 Task: Search one way flight ticket for 2 adults, 2 children, 2 infants in seat in first from Butte: Bert Mooney Airport to Jackson: Jackson Hole Airport on 5-2-2023. Choice of flights is Royal air maroc. Number of bags: 2 checked bags. Price is upto 96000. Outbound departure time preference is 22:30.
Action: Mouse moved to (338, 294)
Screenshot: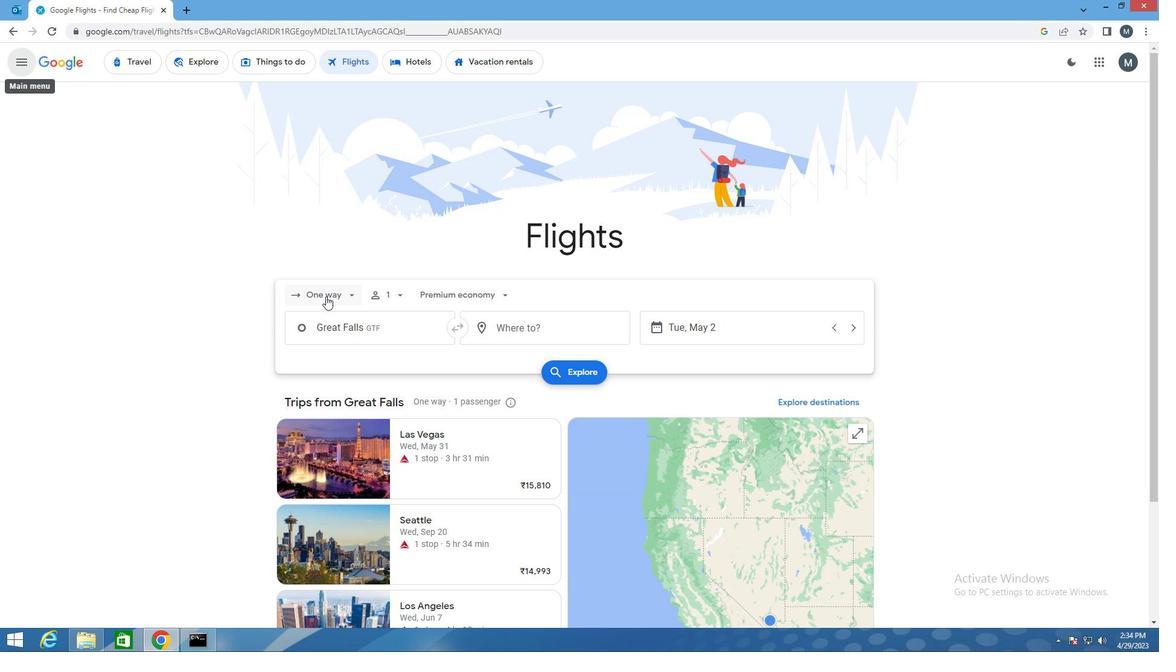 
Action: Mouse pressed left at (338, 294)
Screenshot: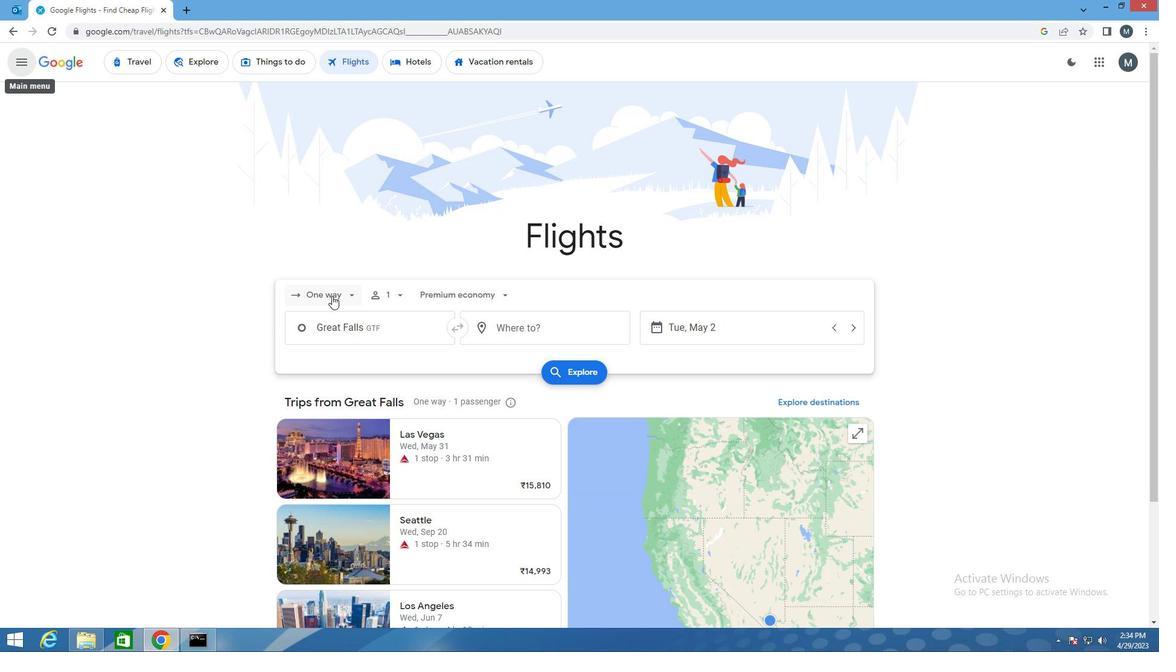 
Action: Mouse moved to (361, 349)
Screenshot: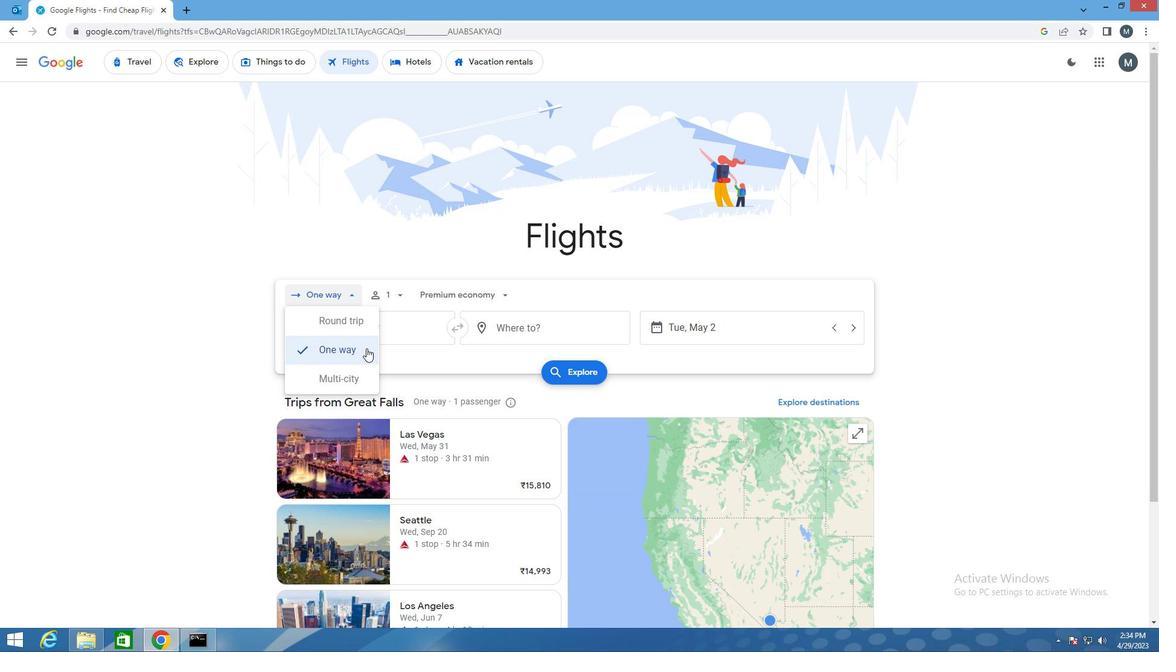 
Action: Mouse pressed left at (361, 349)
Screenshot: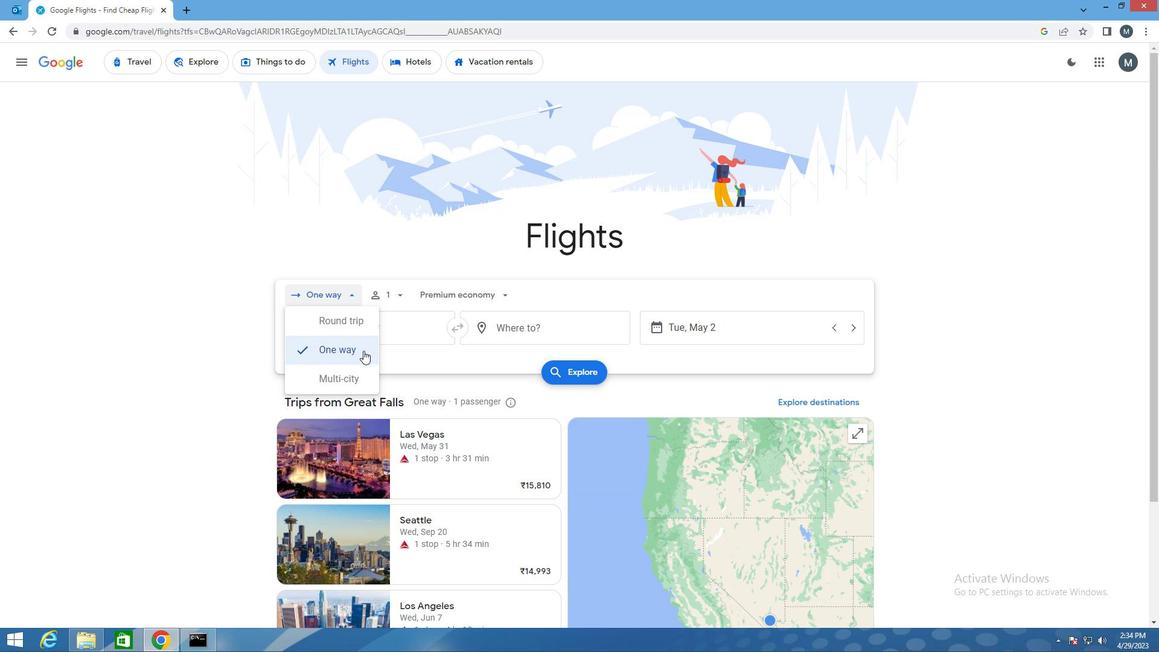 
Action: Mouse moved to (397, 298)
Screenshot: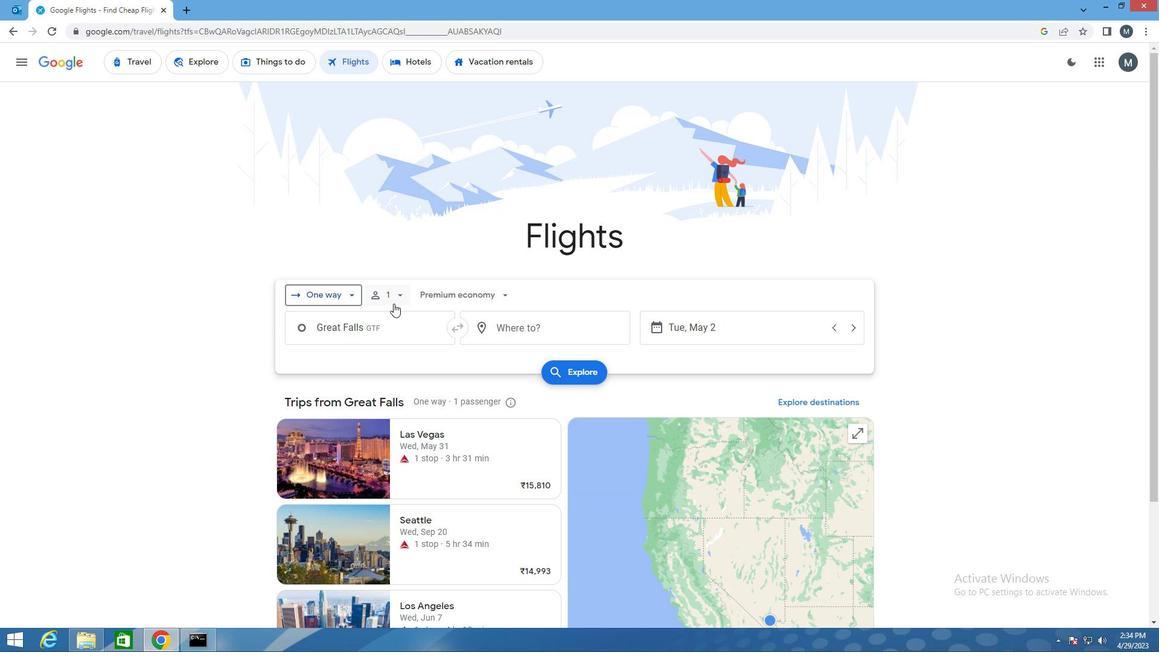 
Action: Mouse pressed left at (397, 298)
Screenshot: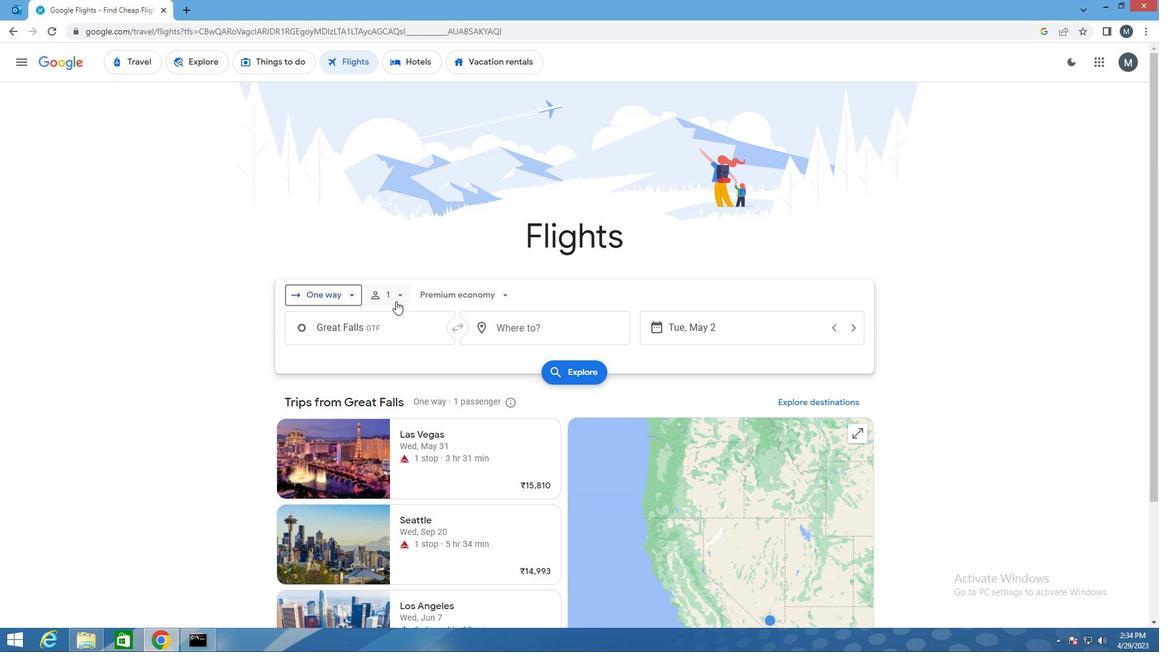
Action: Mouse moved to (491, 322)
Screenshot: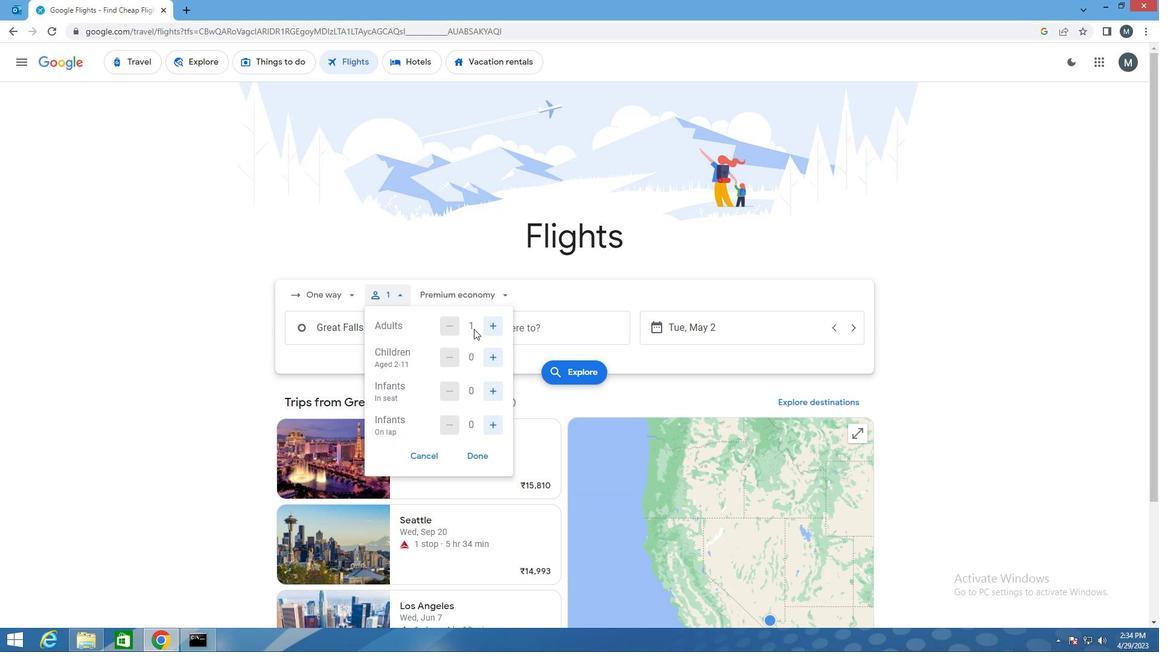 
Action: Mouse pressed left at (491, 322)
Screenshot: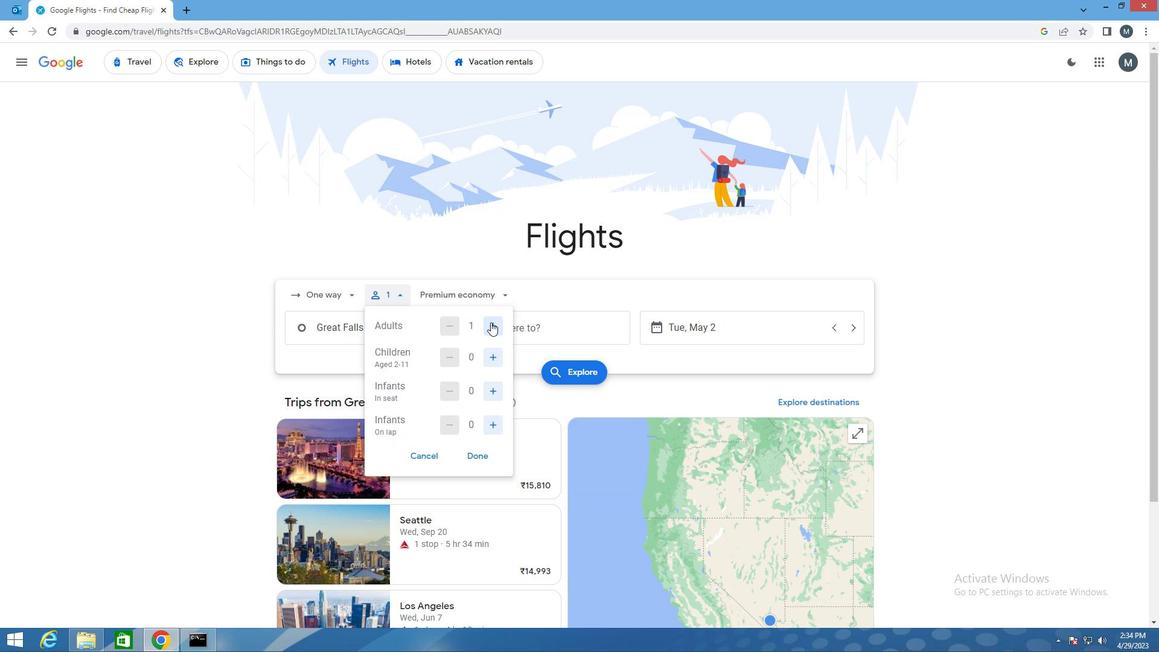 
Action: Mouse moved to (493, 360)
Screenshot: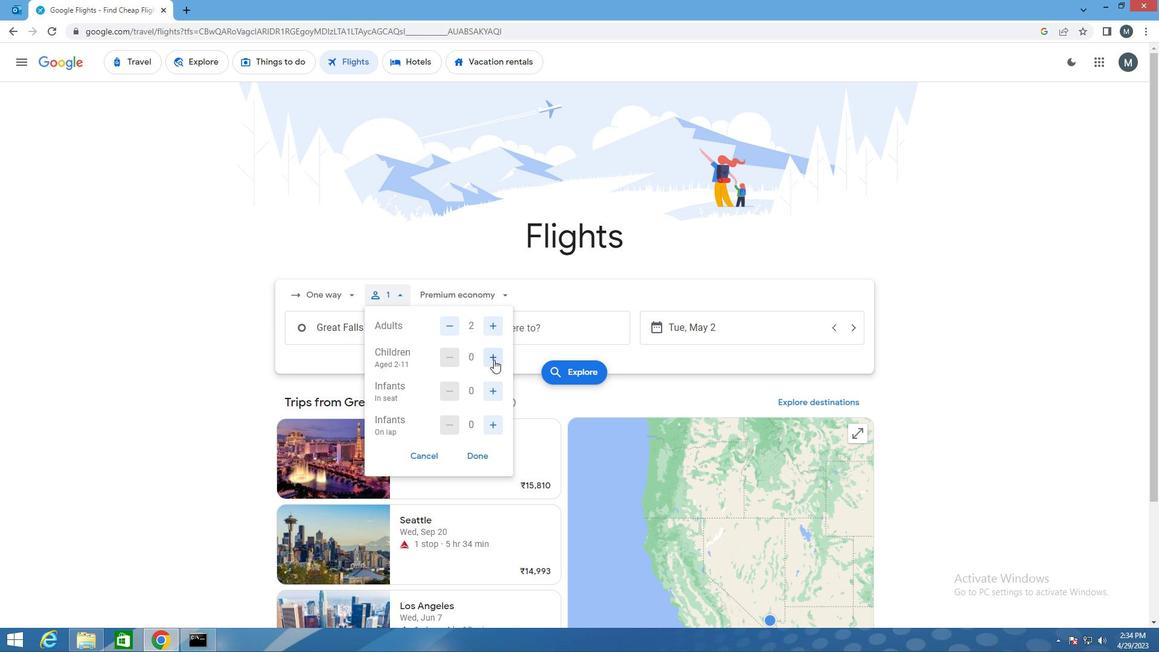 
Action: Mouse pressed left at (493, 360)
Screenshot: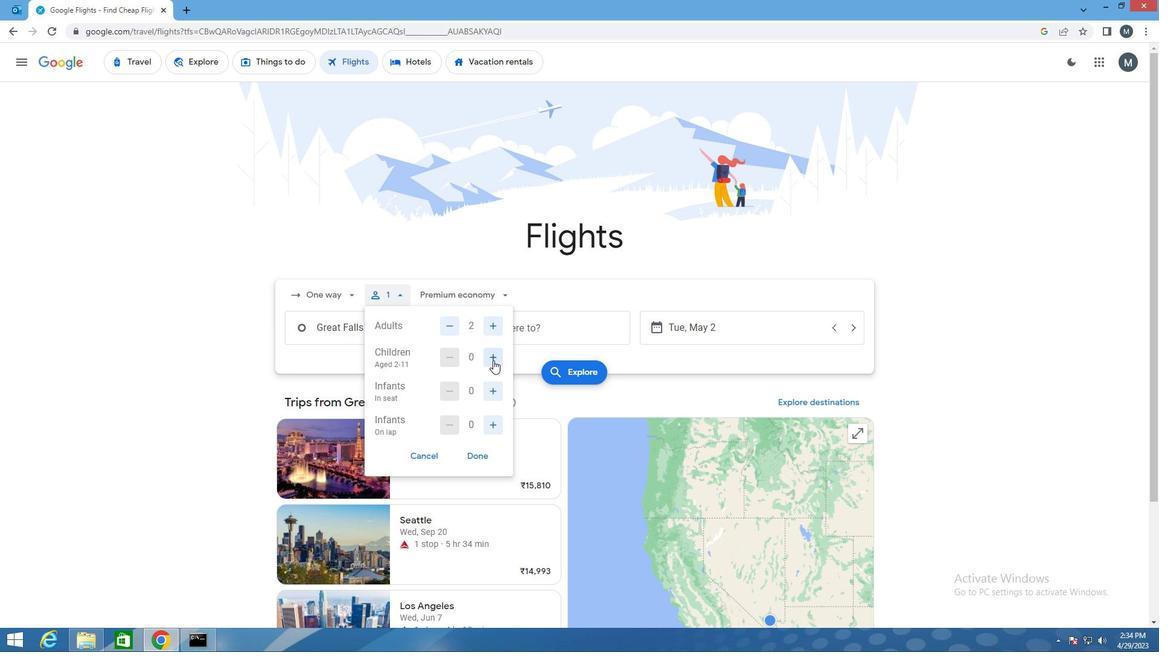 
Action: Mouse moved to (493, 359)
Screenshot: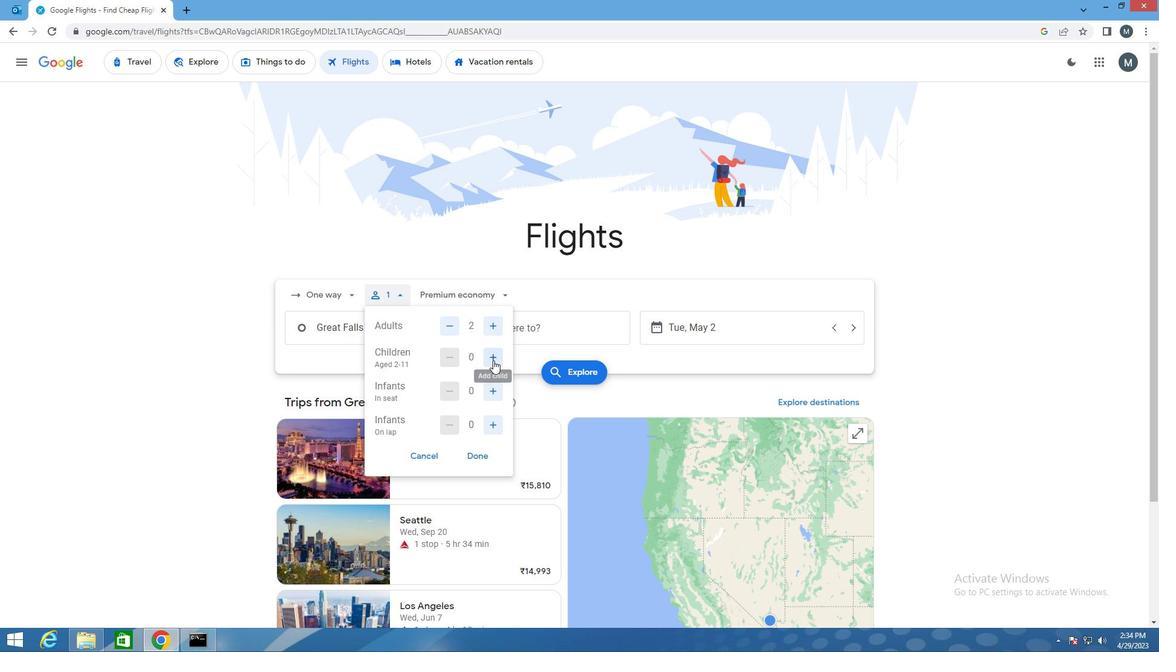 
Action: Mouse pressed left at (493, 359)
Screenshot: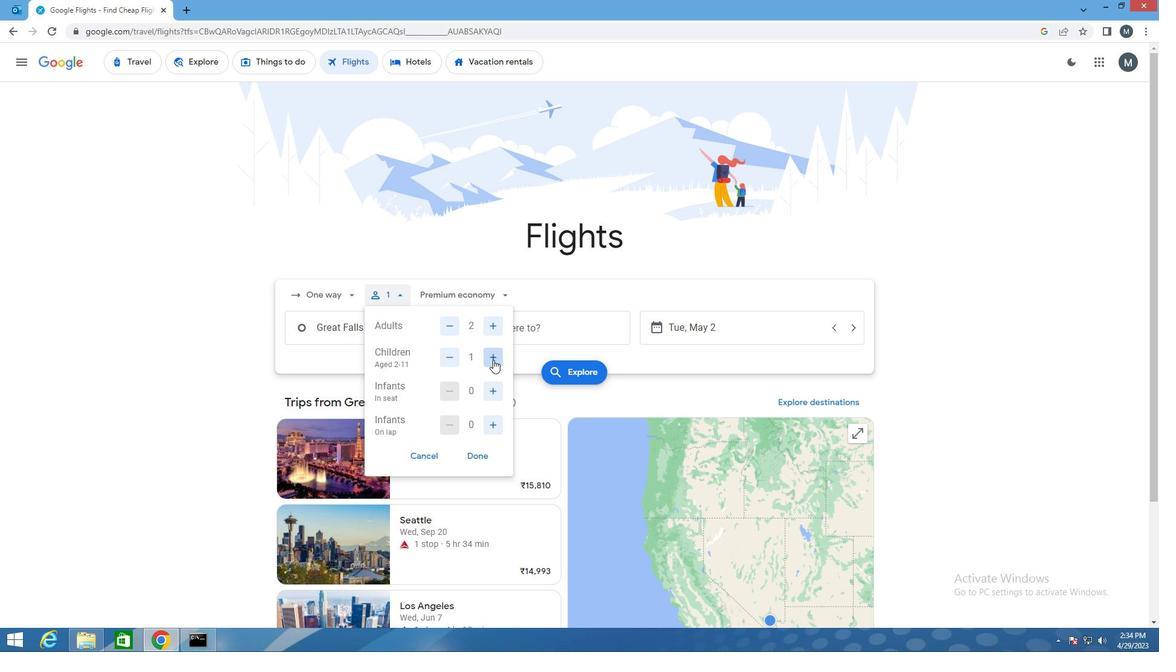 
Action: Mouse moved to (496, 392)
Screenshot: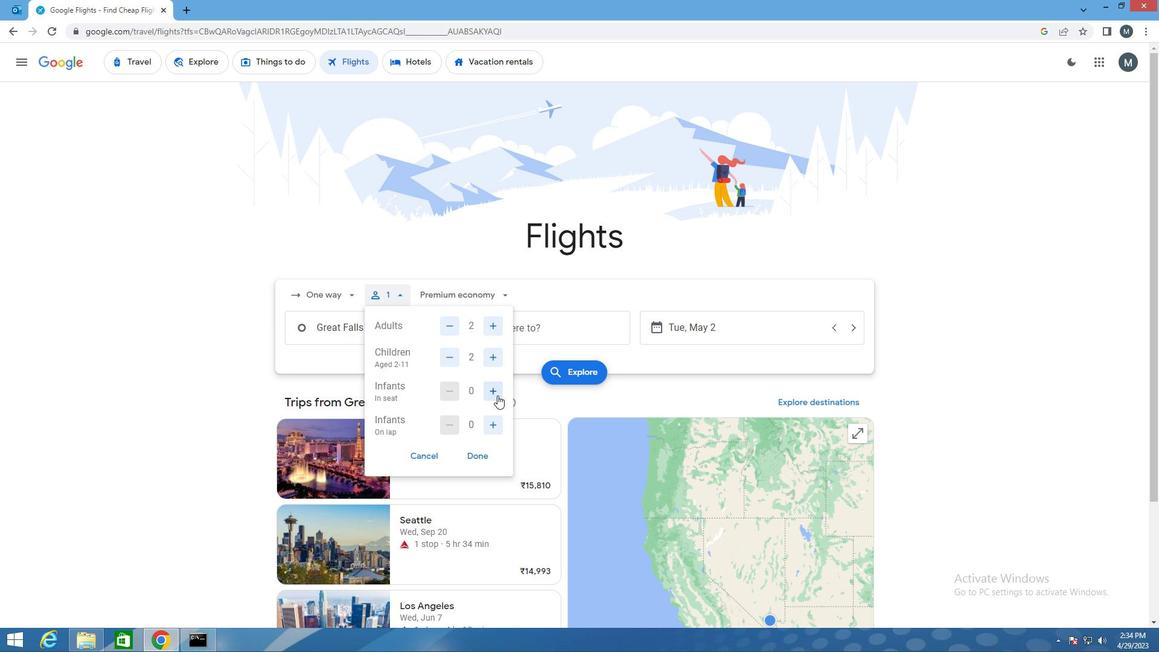 
Action: Mouse pressed left at (496, 392)
Screenshot: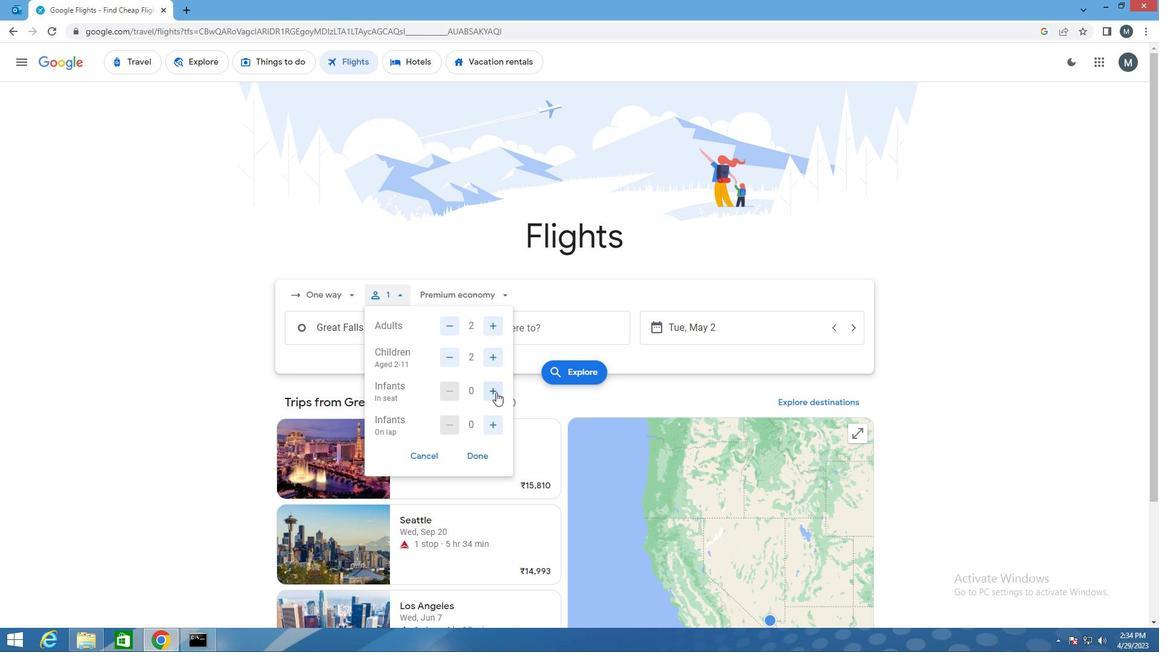 
Action: Mouse pressed left at (496, 392)
Screenshot: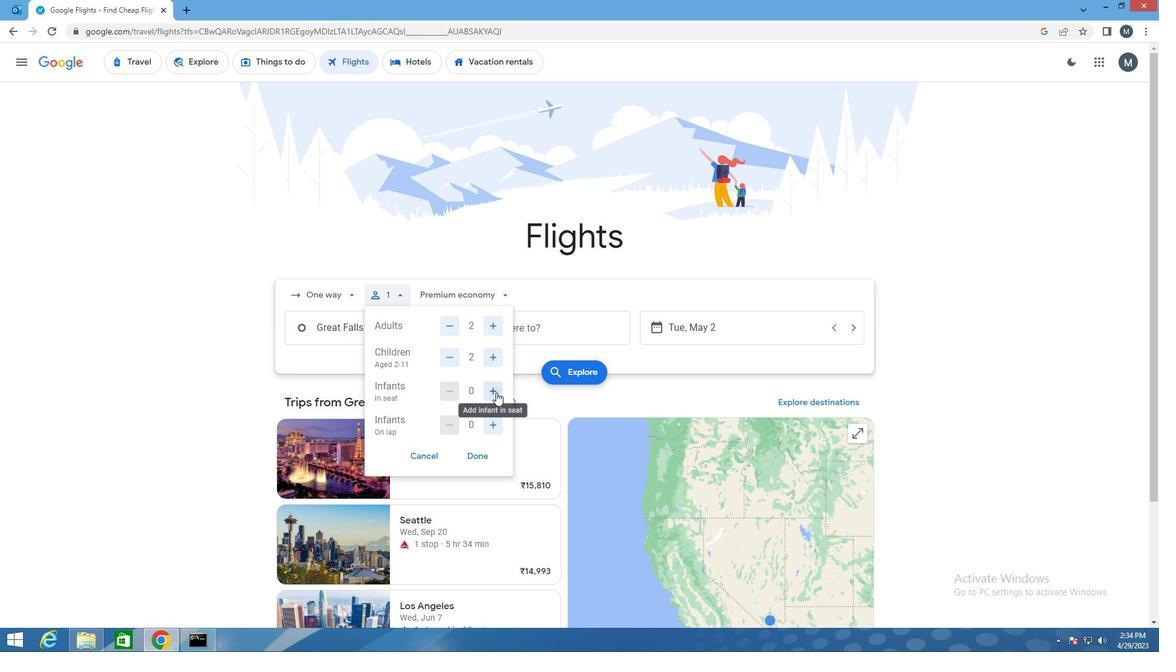 
Action: Mouse pressed right at (496, 392)
Screenshot: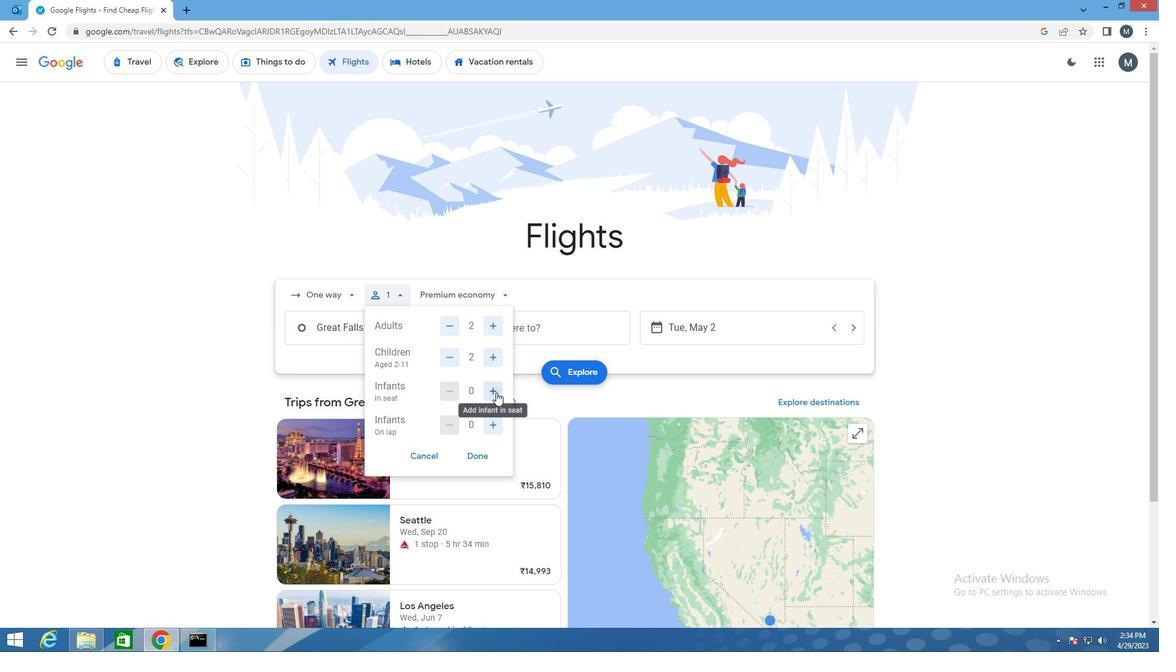 
Action: Mouse moved to (475, 458)
Screenshot: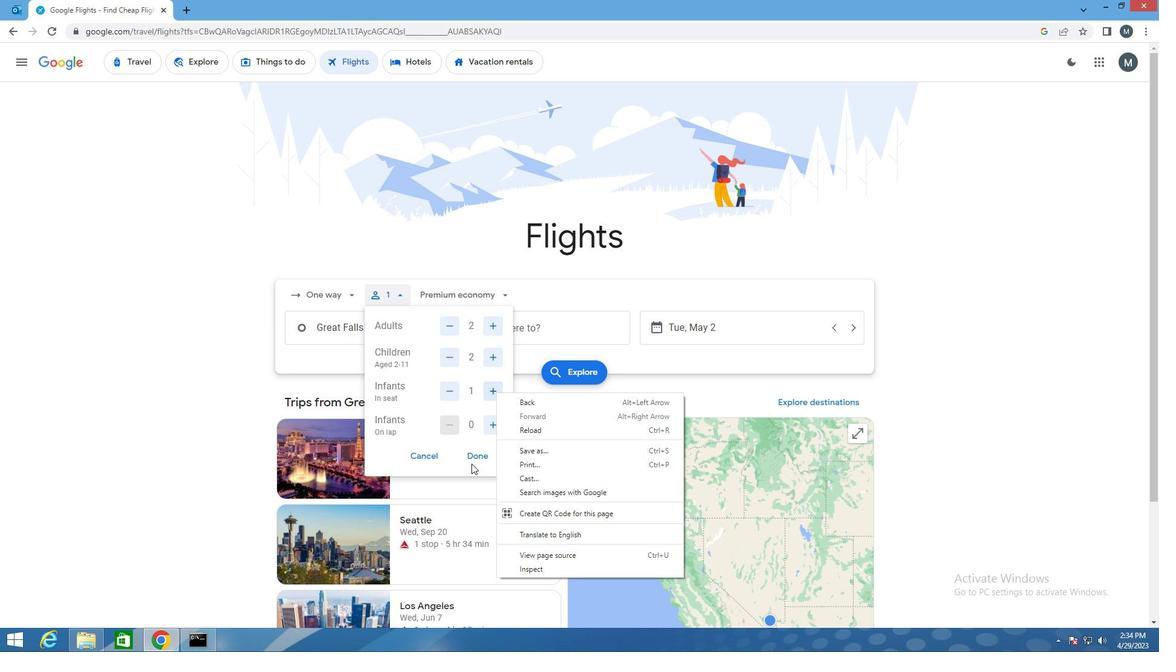 
Action: Mouse pressed left at (475, 458)
Screenshot: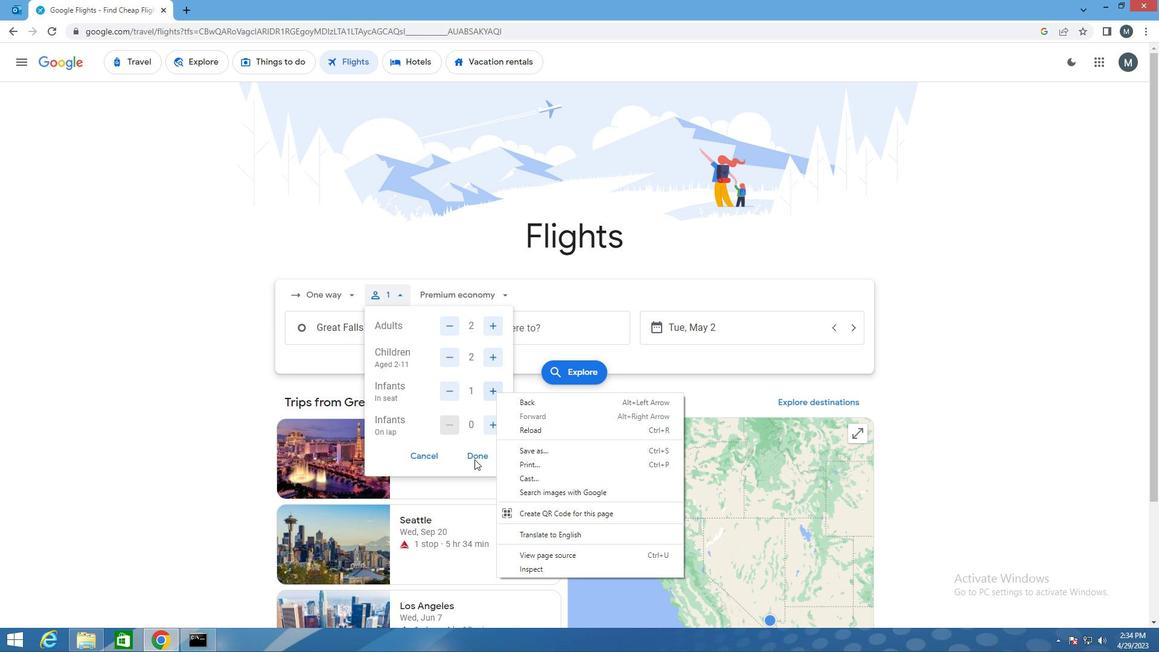
Action: Mouse moved to (453, 297)
Screenshot: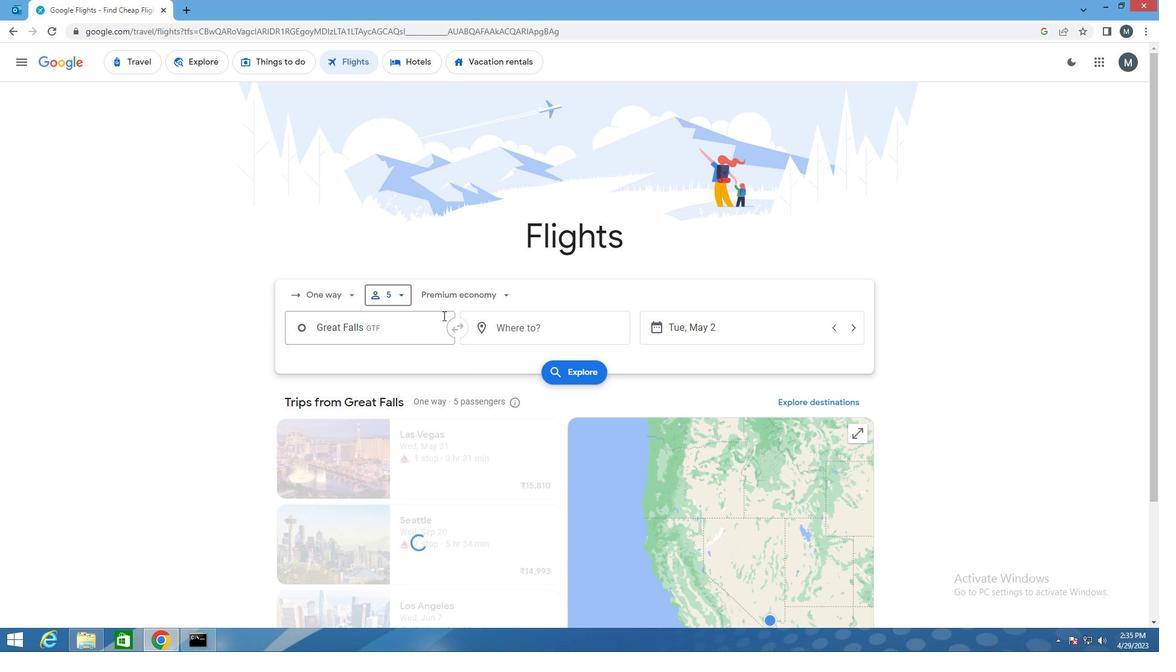 
Action: Mouse pressed left at (453, 297)
Screenshot: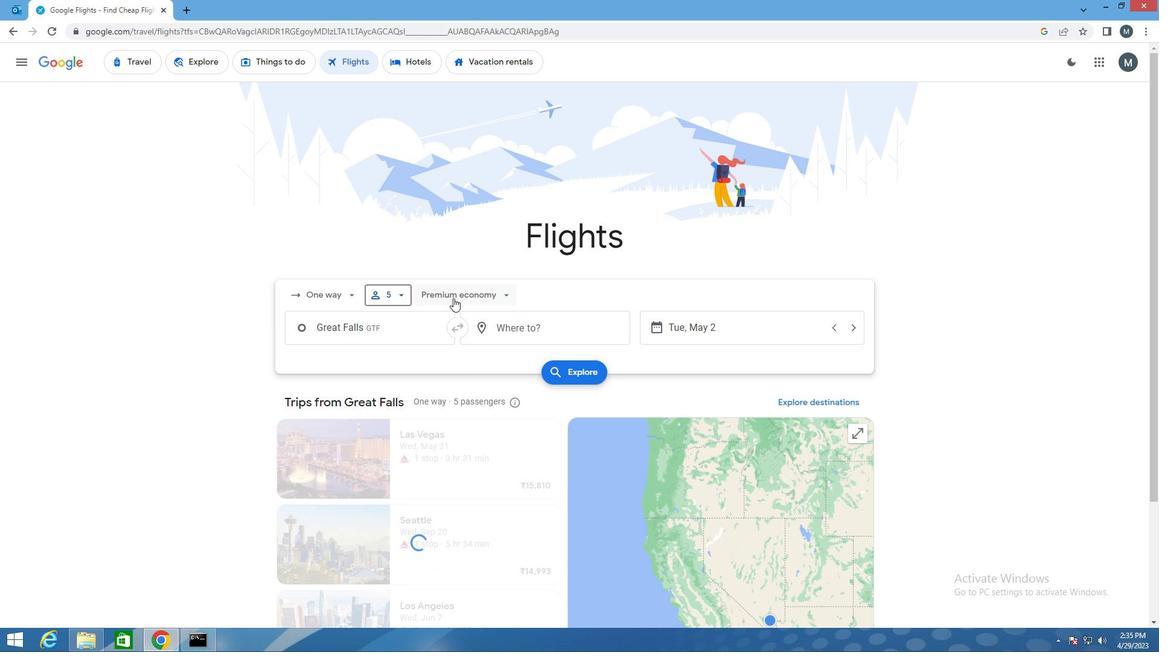 
Action: Mouse moved to (466, 413)
Screenshot: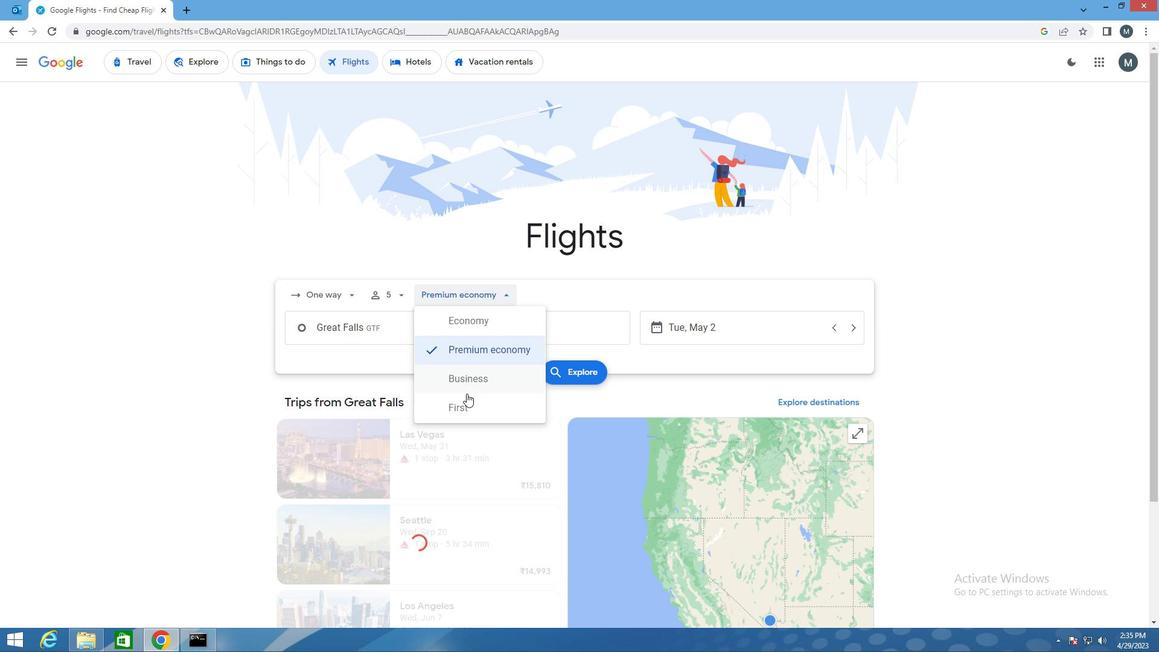 
Action: Mouse pressed left at (466, 413)
Screenshot: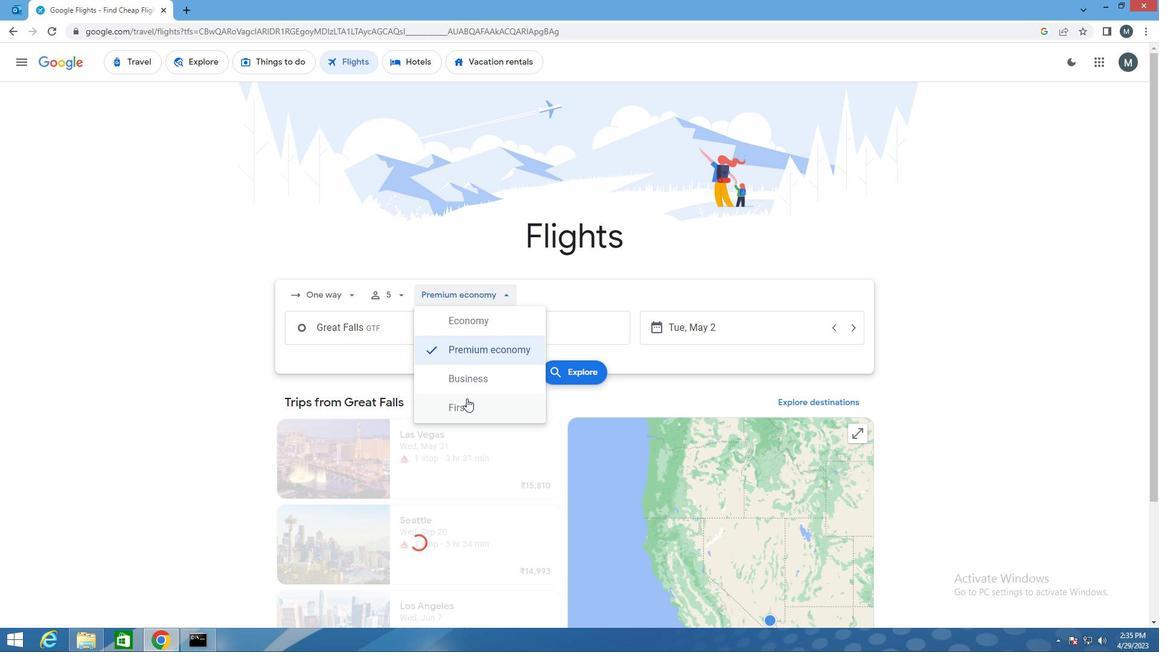 
Action: Mouse moved to (435, 331)
Screenshot: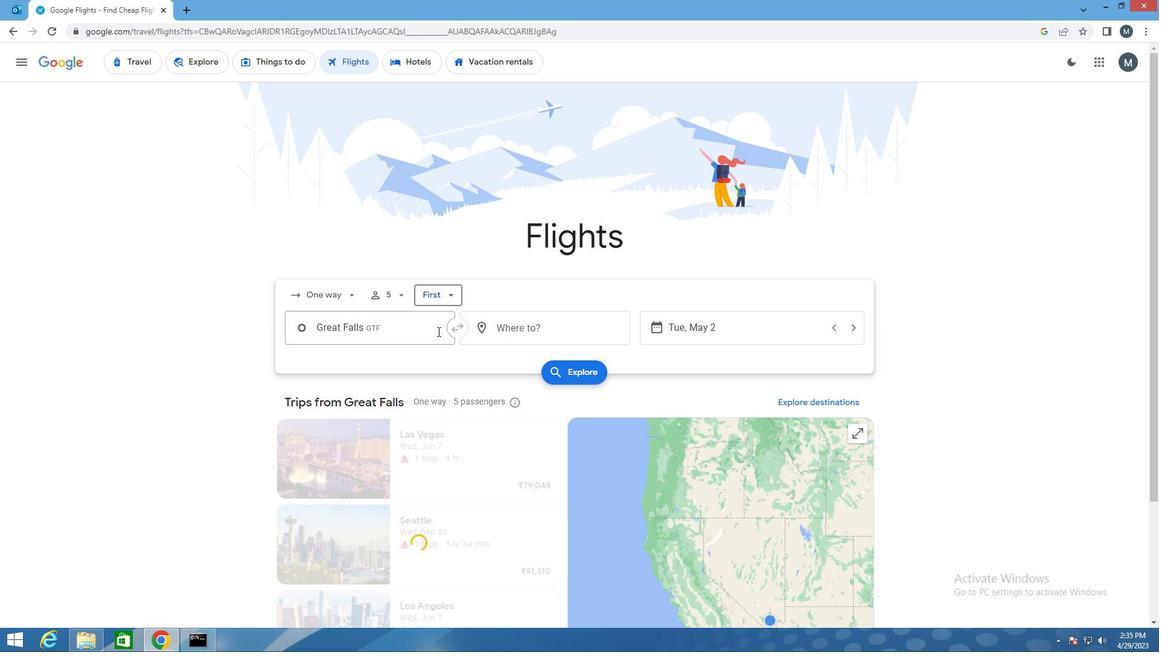 
Action: Mouse pressed left at (435, 331)
Screenshot: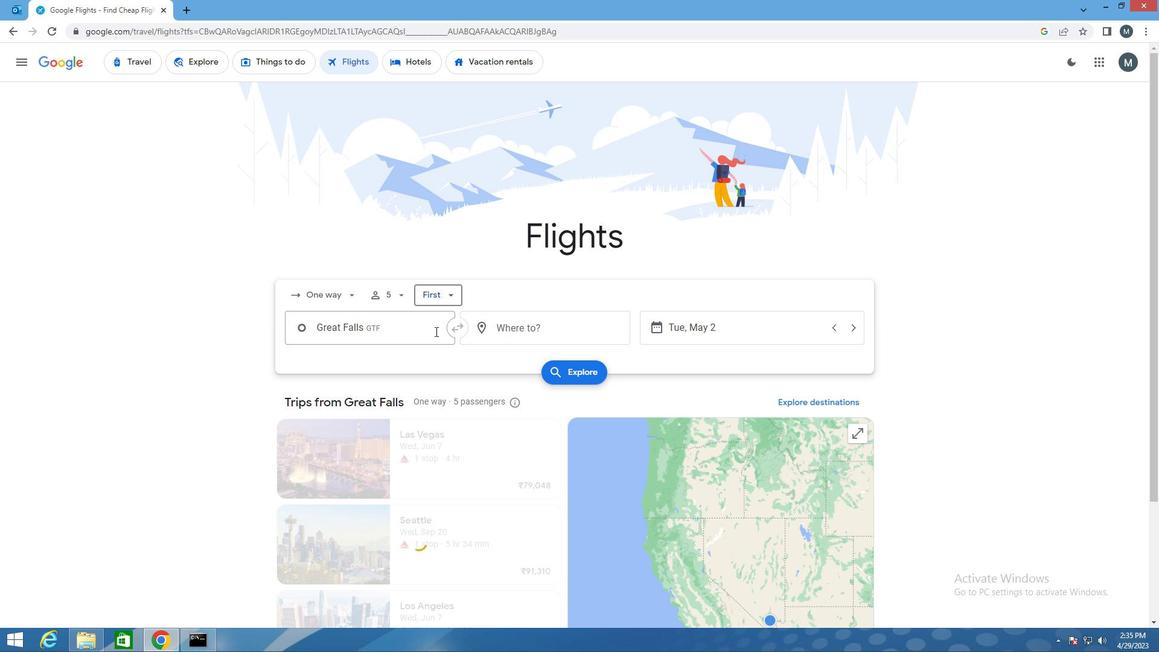 
Action: Mouse moved to (434, 332)
Screenshot: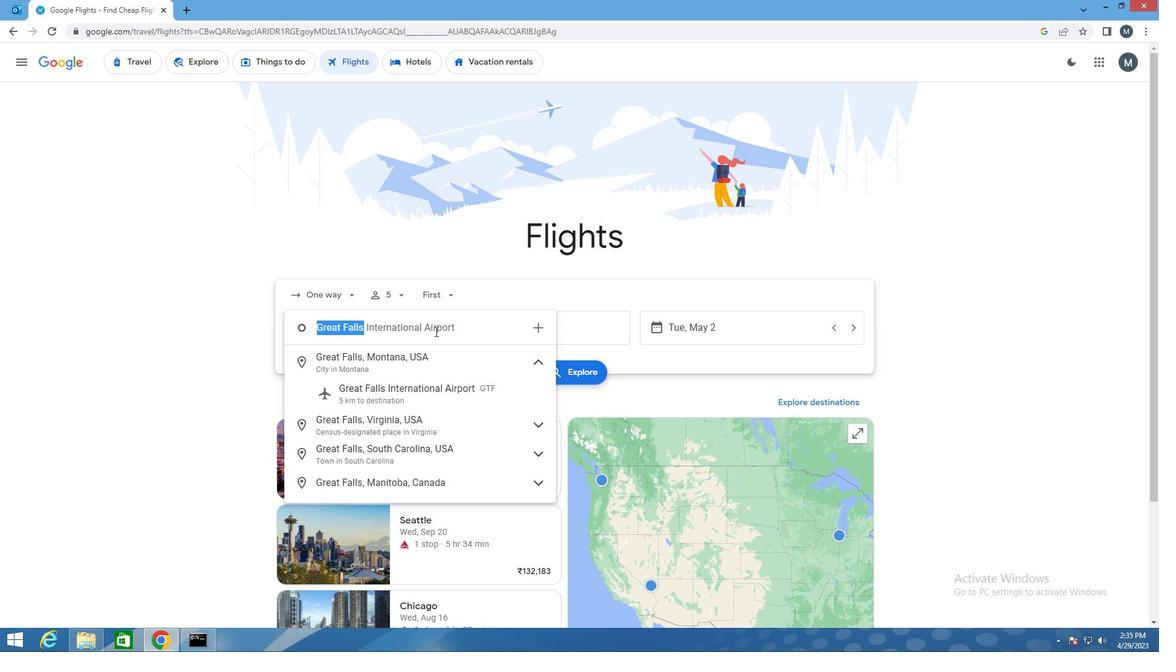 
Action: Key pressed btm
Screenshot: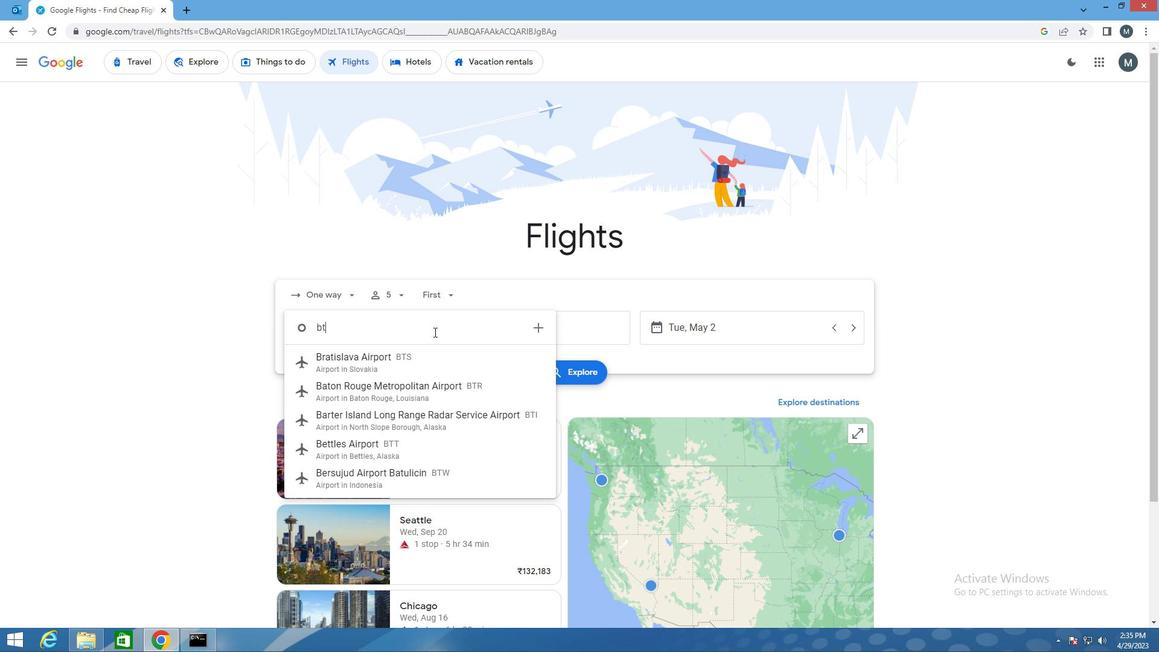 
Action: Mouse moved to (430, 367)
Screenshot: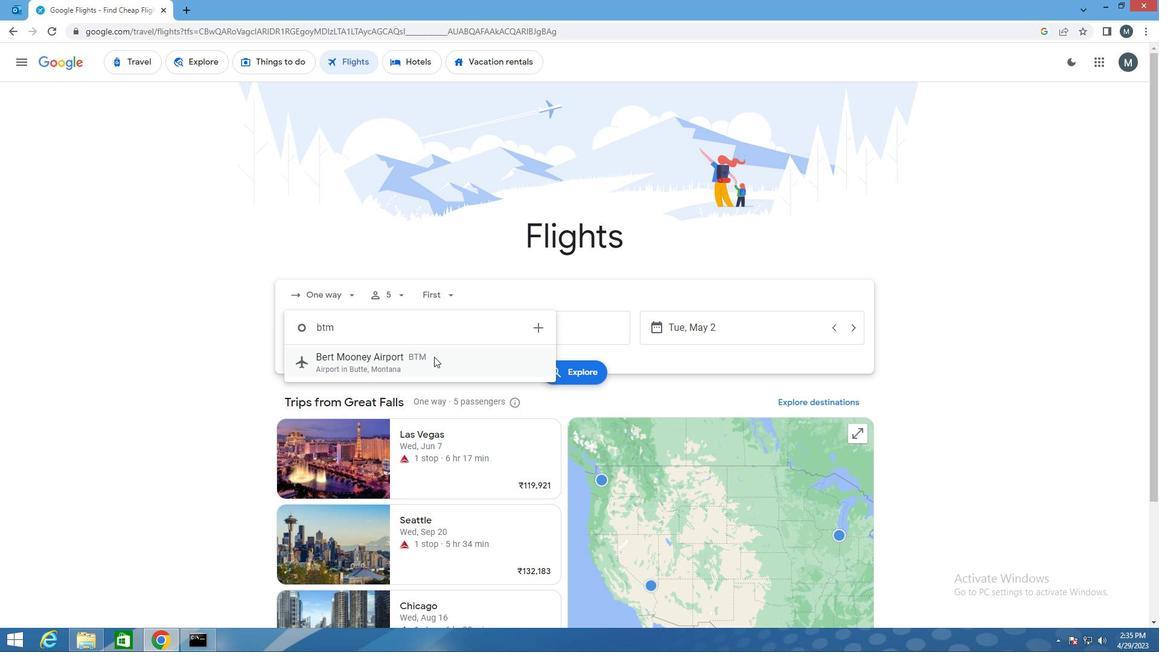 
Action: Mouse pressed left at (430, 367)
Screenshot: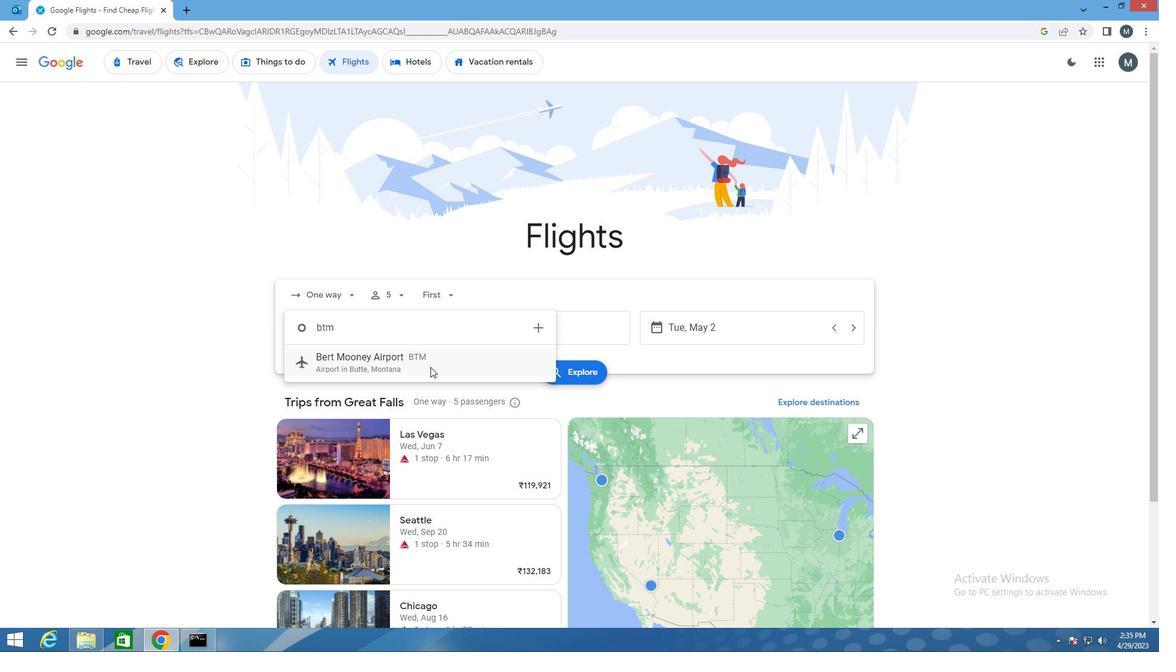 
Action: Mouse moved to (506, 332)
Screenshot: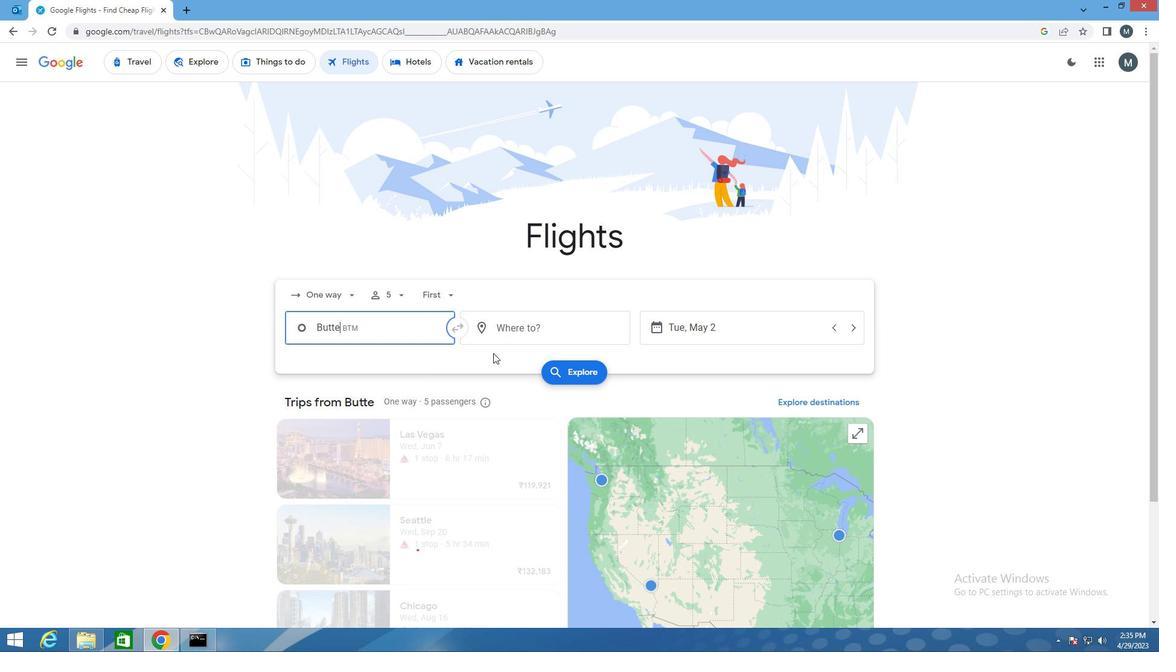 
Action: Mouse pressed left at (506, 332)
Screenshot: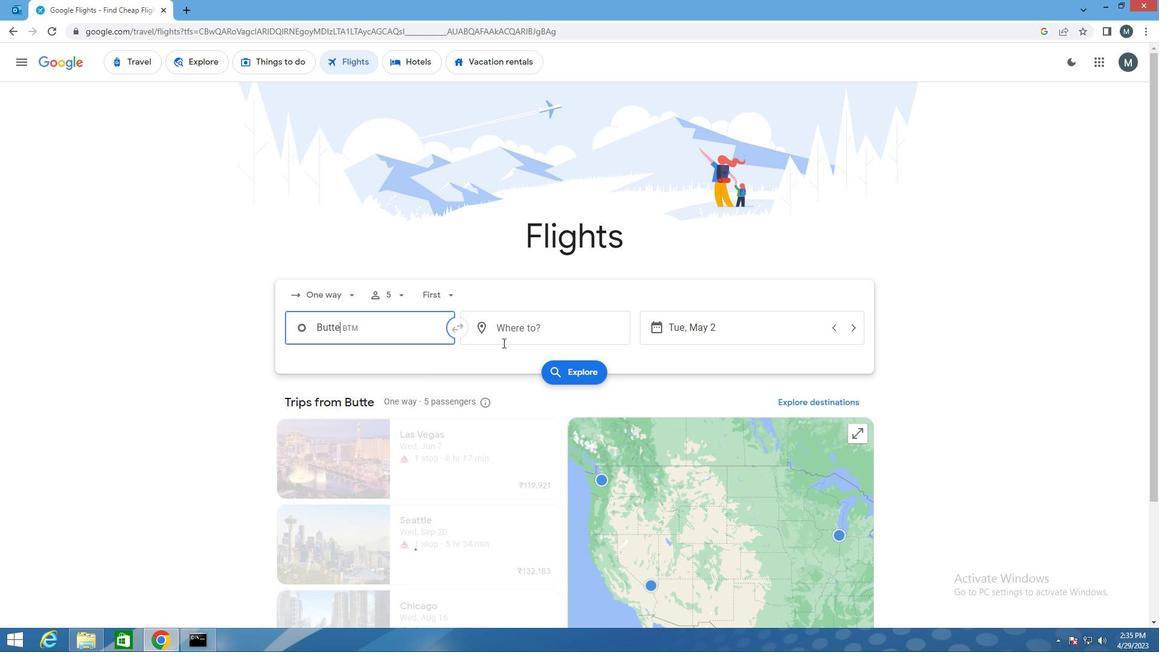
Action: Mouse moved to (490, 337)
Screenshot: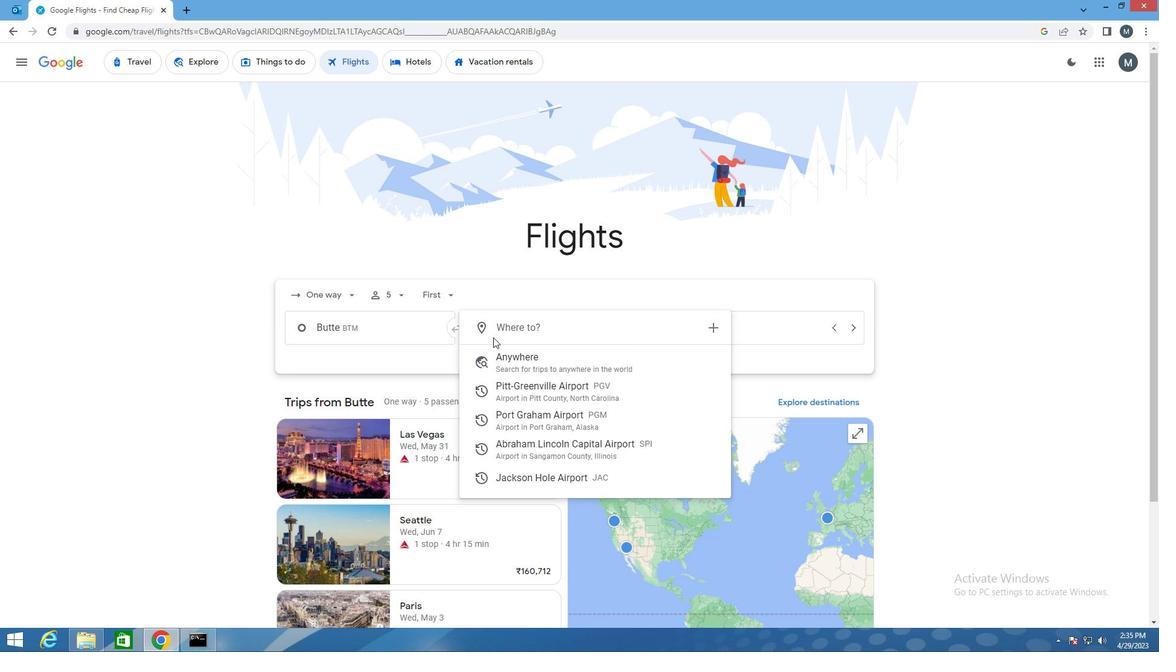 
Action: Key pressed j
Screenshot: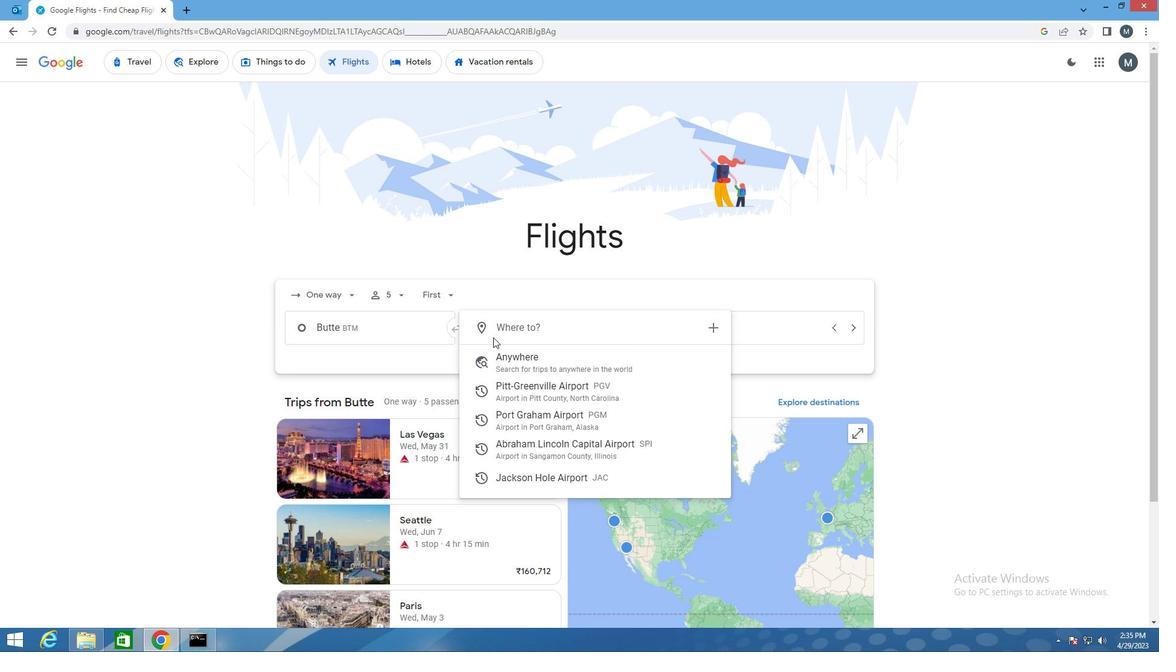 
Action: Mouse moved to (486, 340)
Screenshot: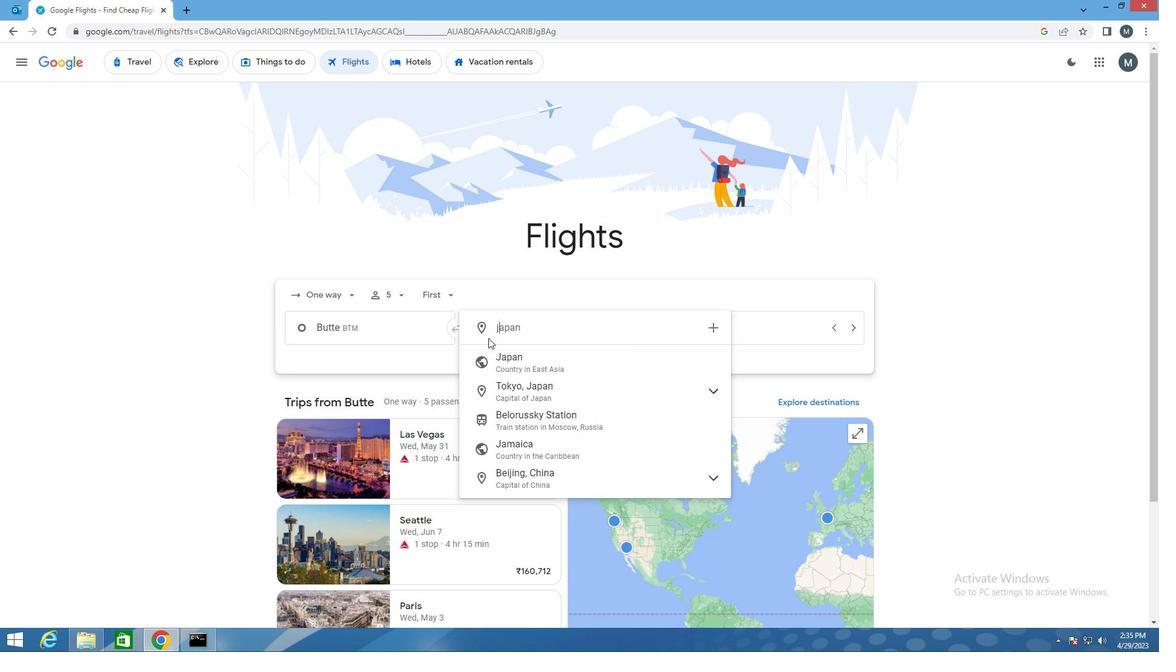 
Action: Key pressed ac
Screenshot: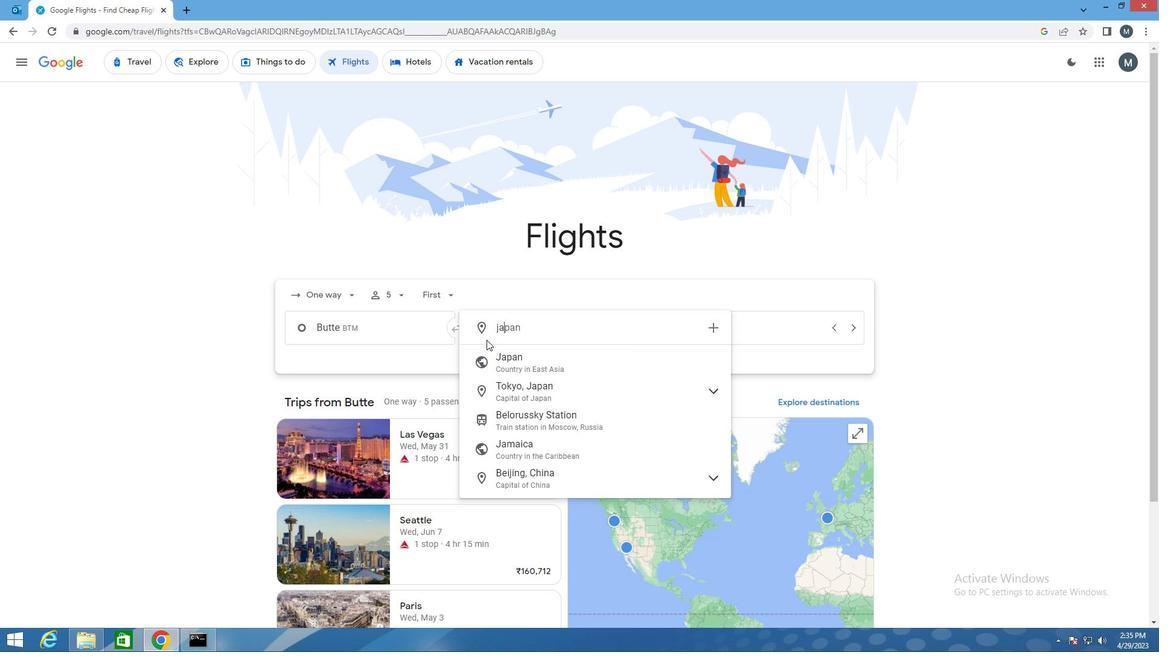 
Action: Mouse moved to (490, 338)
Screenshot: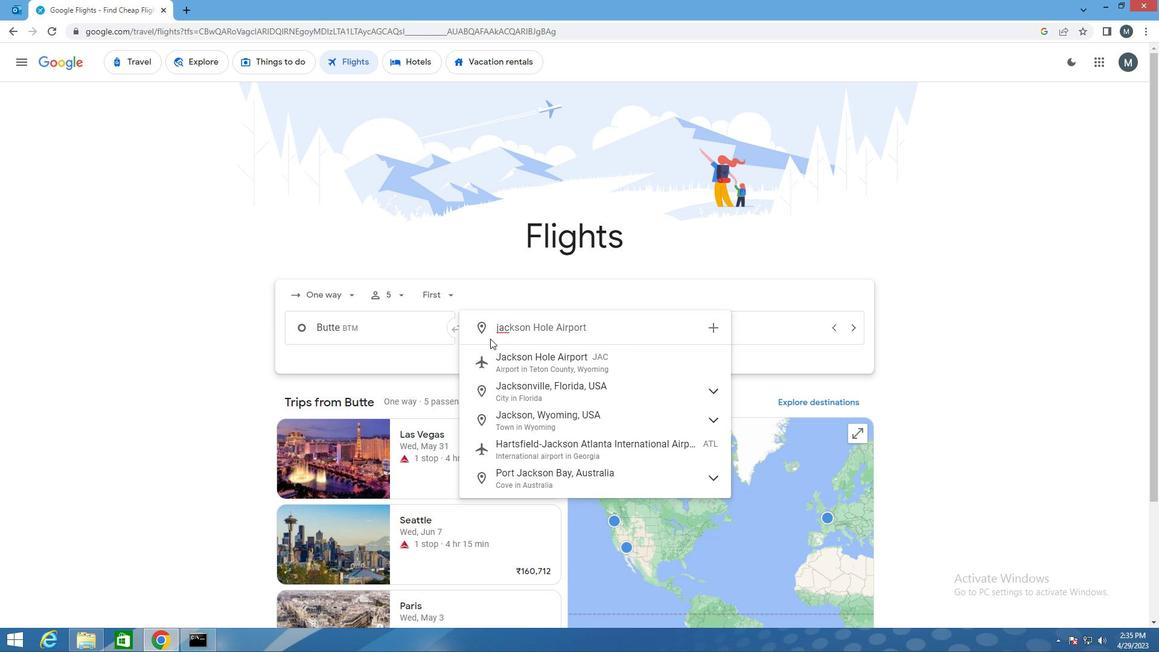
Action: Key pressed <Key.enter>
Screenshot: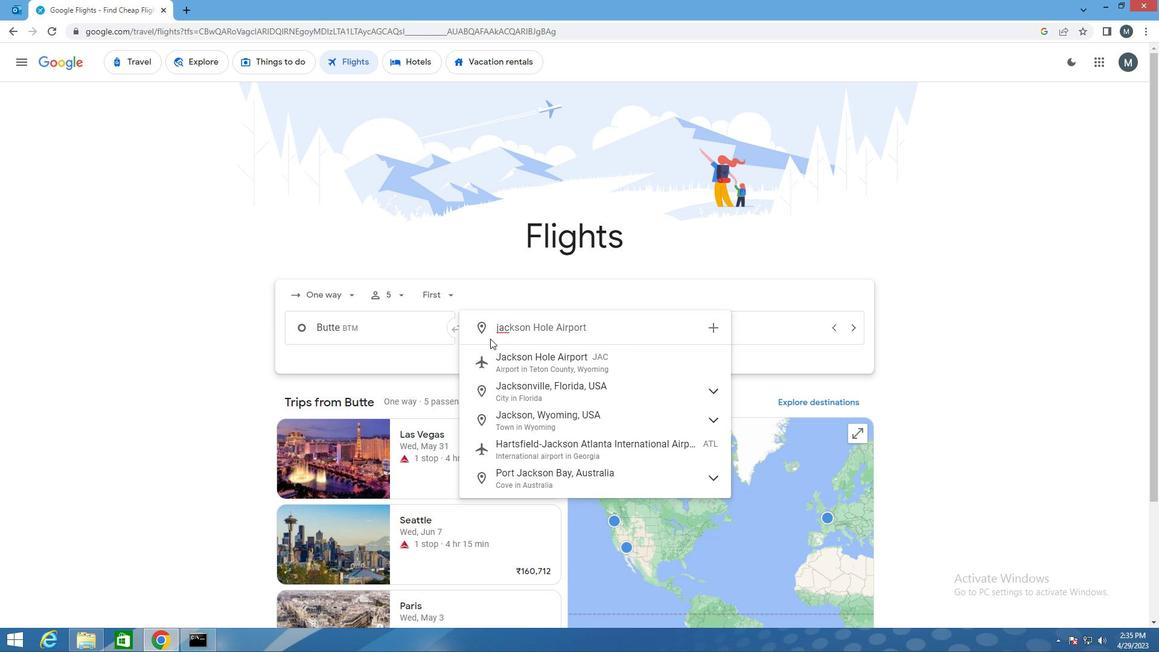 
Action: Mouse moved to (687, 333)
Screenshot: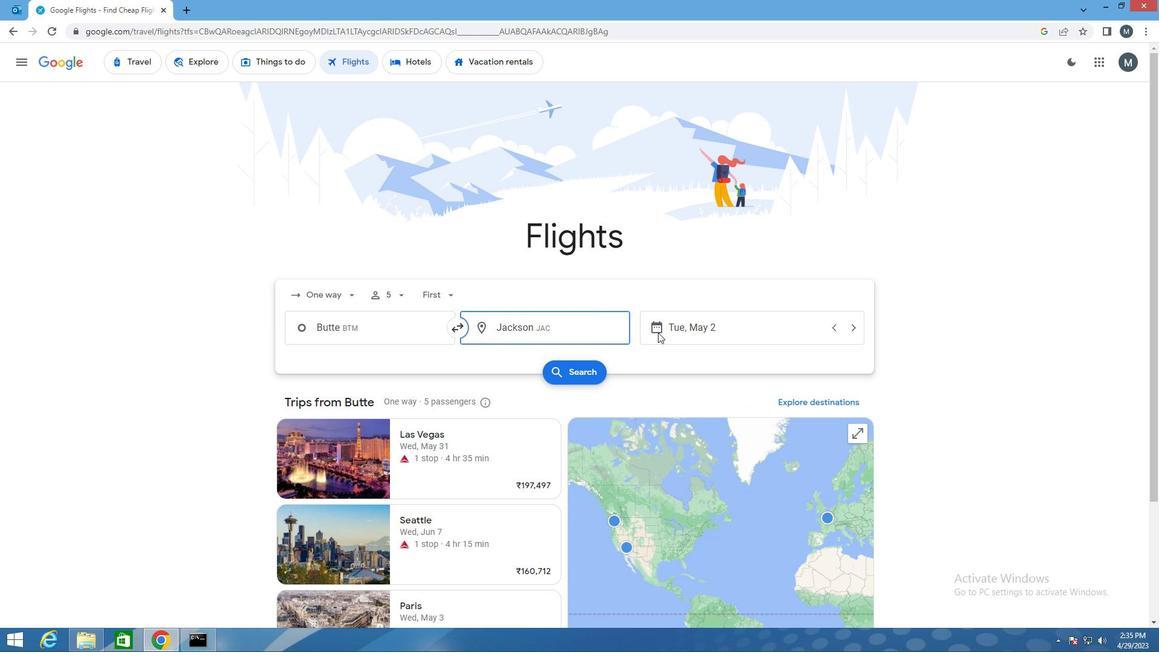 
Action: Mouse pressed left at (687, 333)
Screenshot: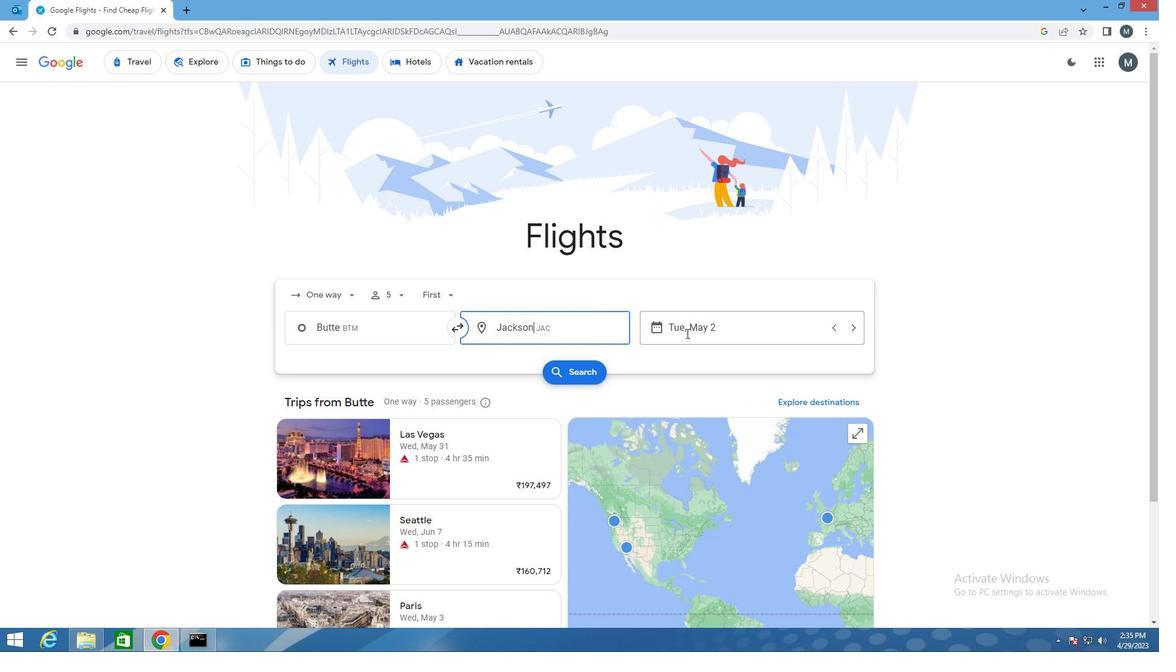 
Action: Mouse moved to (732, 405)
Screenshot: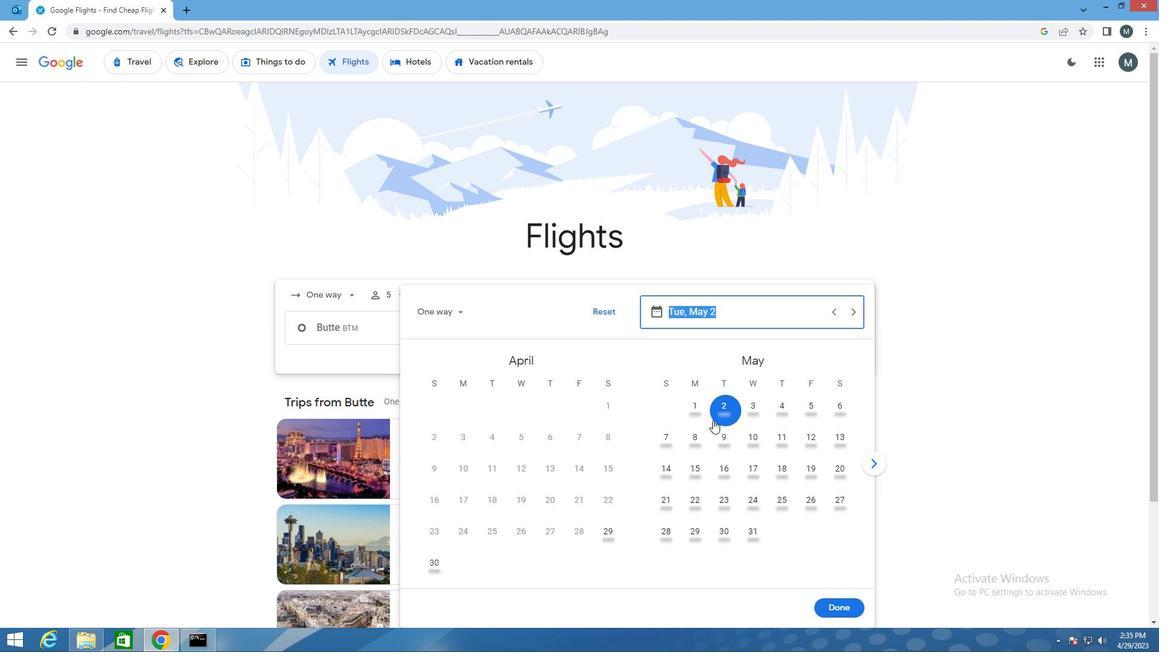 
Action: Mouse pressed left at (732, 405)
Screenshot: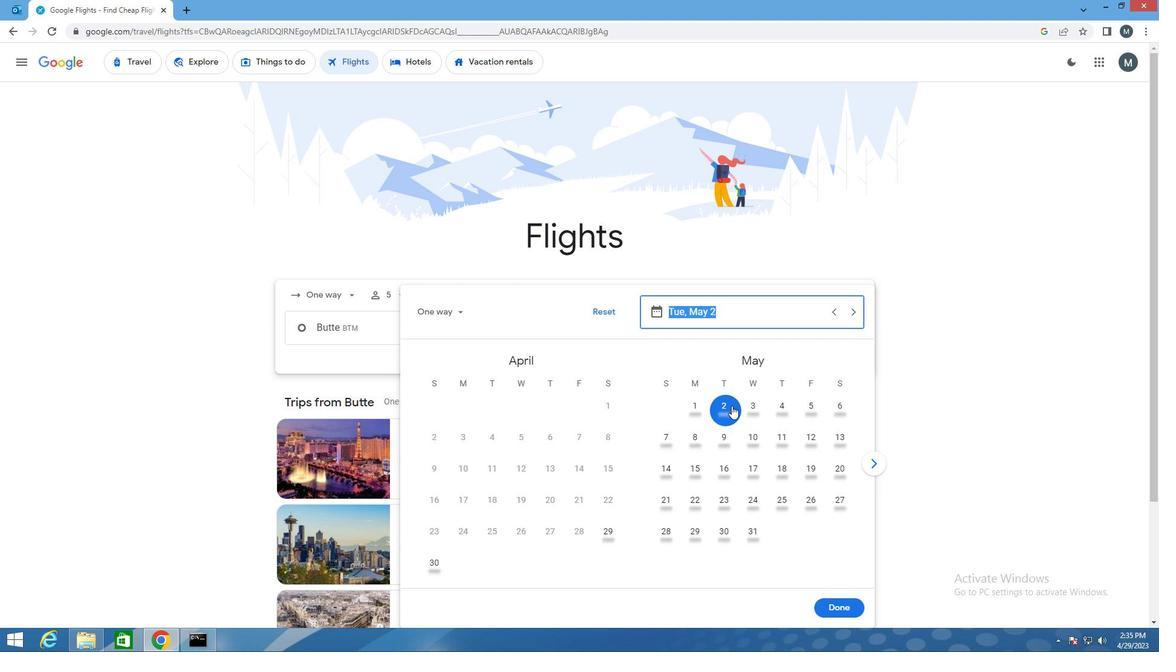 
Action: Mouse moved to (840, 605)
Screenshot: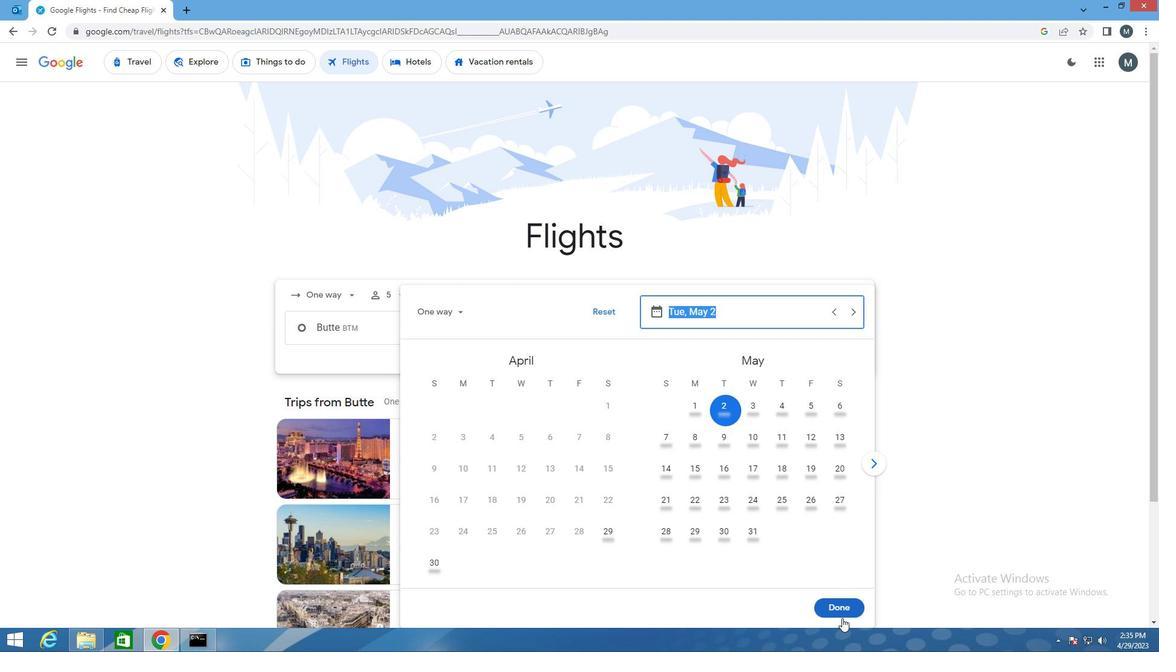 
Action: Mouse pressed left at (840, 605)
Screenshot: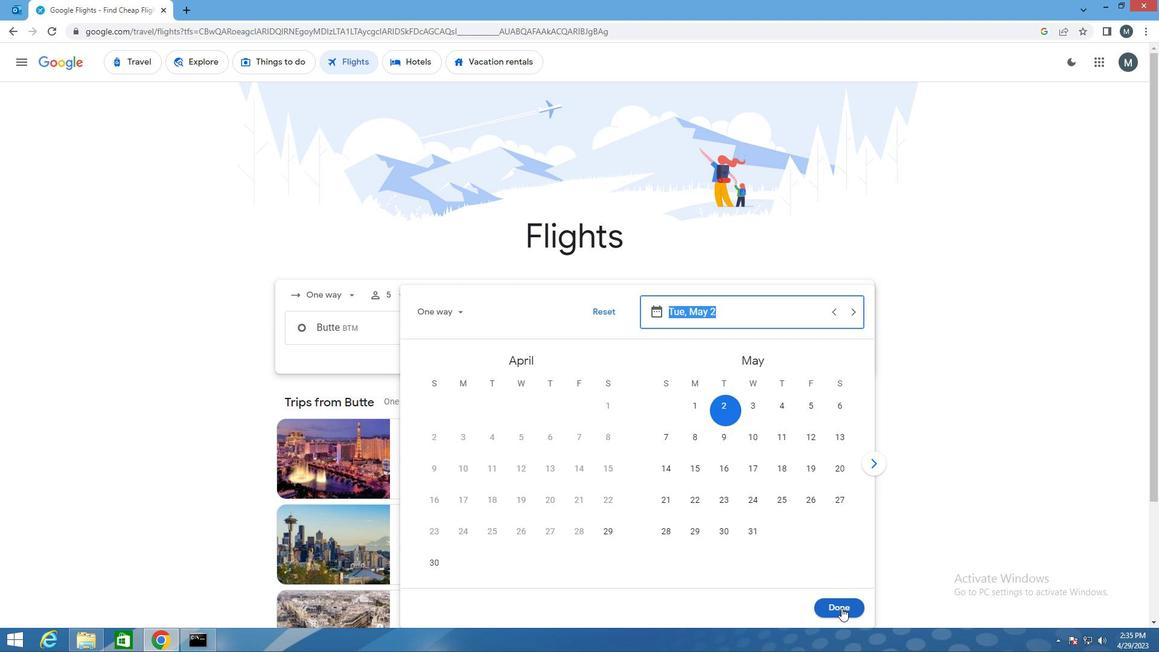 
Action: Mouse moved to (353, 331)
Screenshot: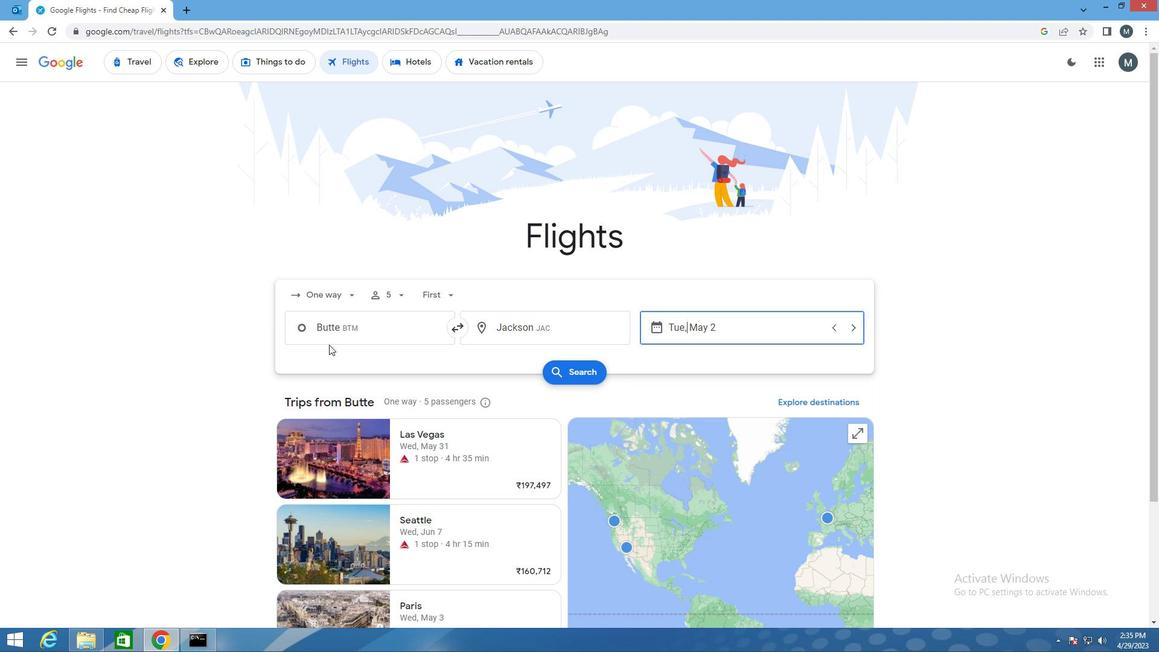 
Action: Mouse scrolled (353, 330) with delta (0, 0)
Screenshot: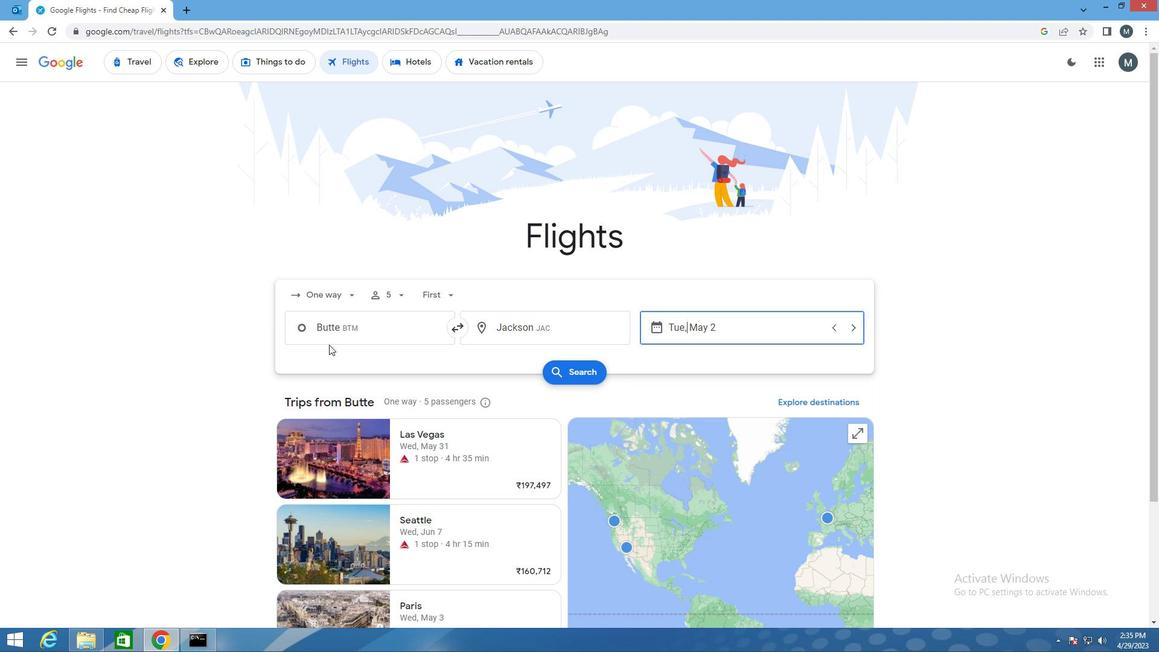 
Action: Mouse moved to (570, 317)
Screenshot: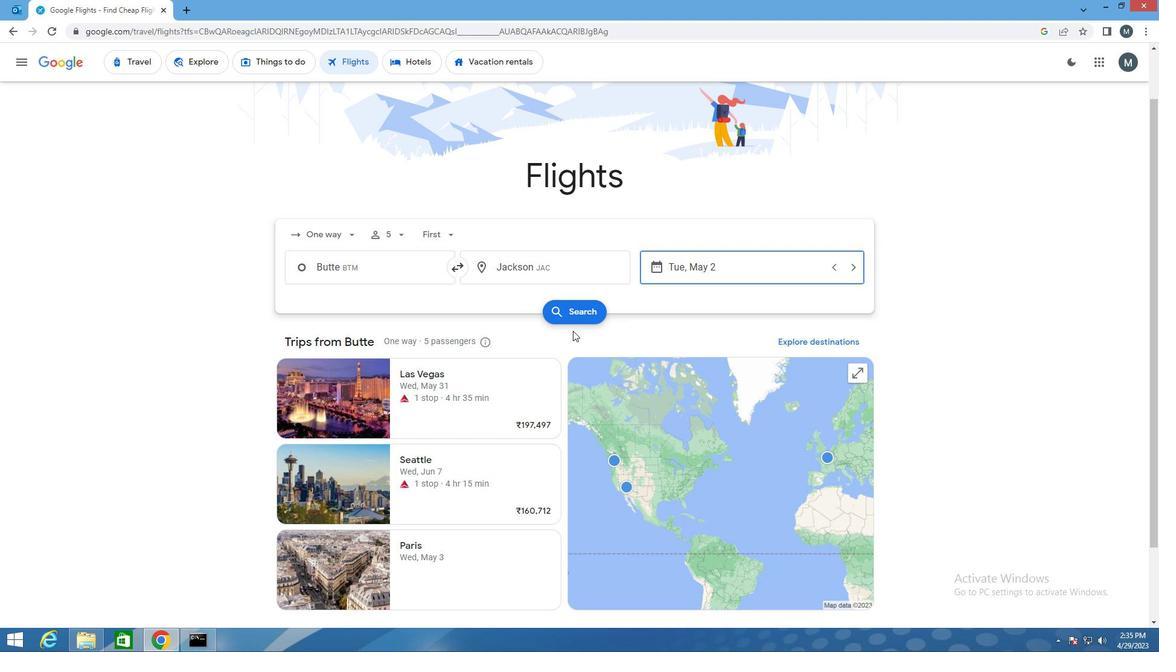 
Action: Mouse pressed left at (570, 317)
Screenshot: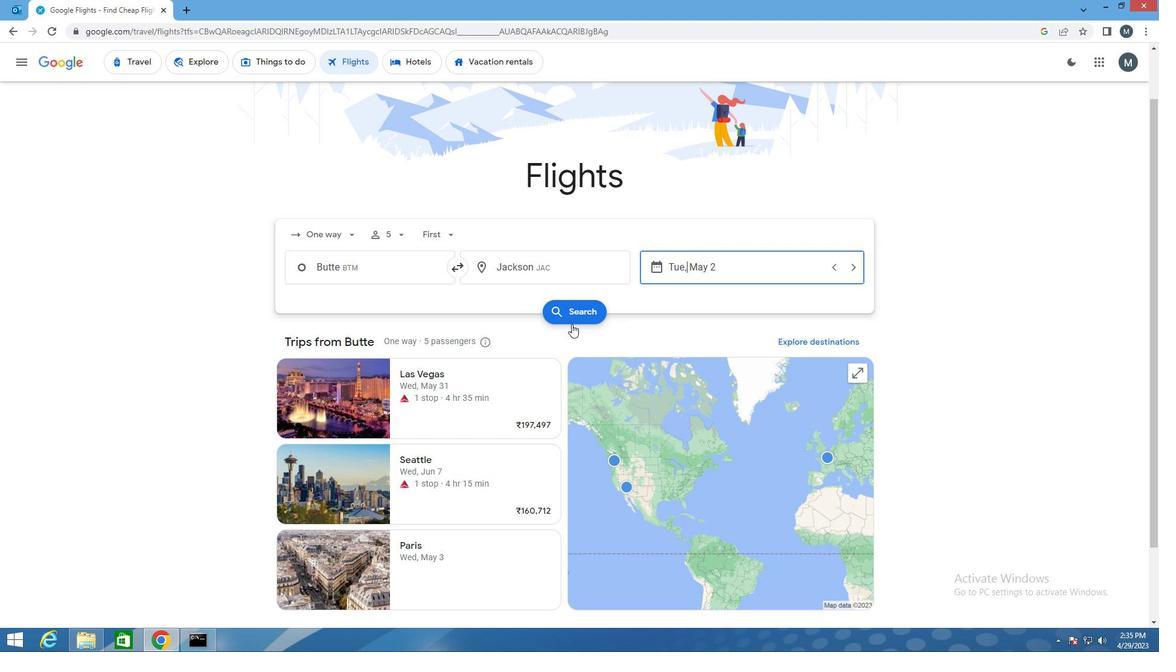 
Action: Mouse moved to (299, 174)
Screenshot: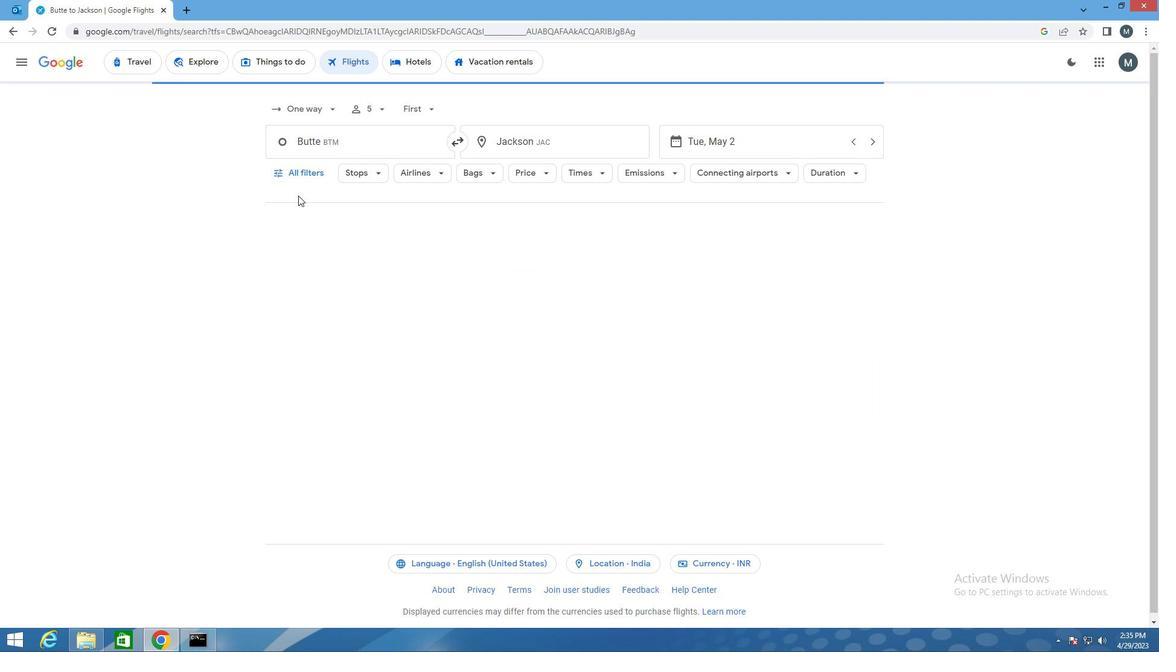 
Action: Mouse pressed left at (299, 174)
Screenshot: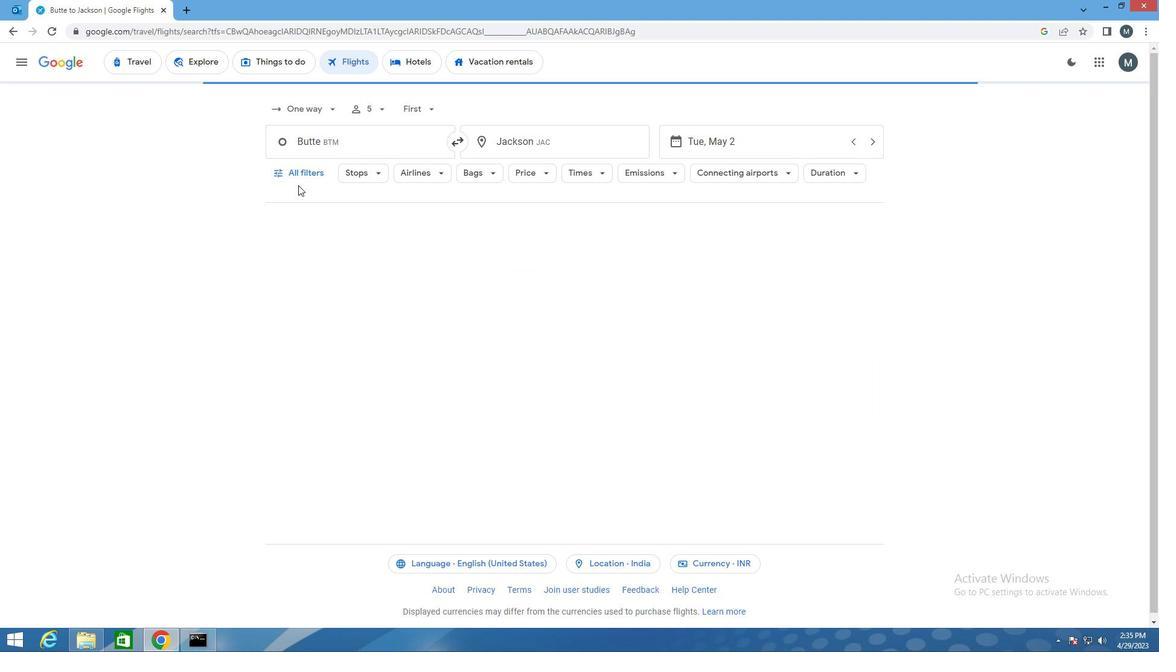 
Action: Mouse moved to (318, 364)
Screenshot: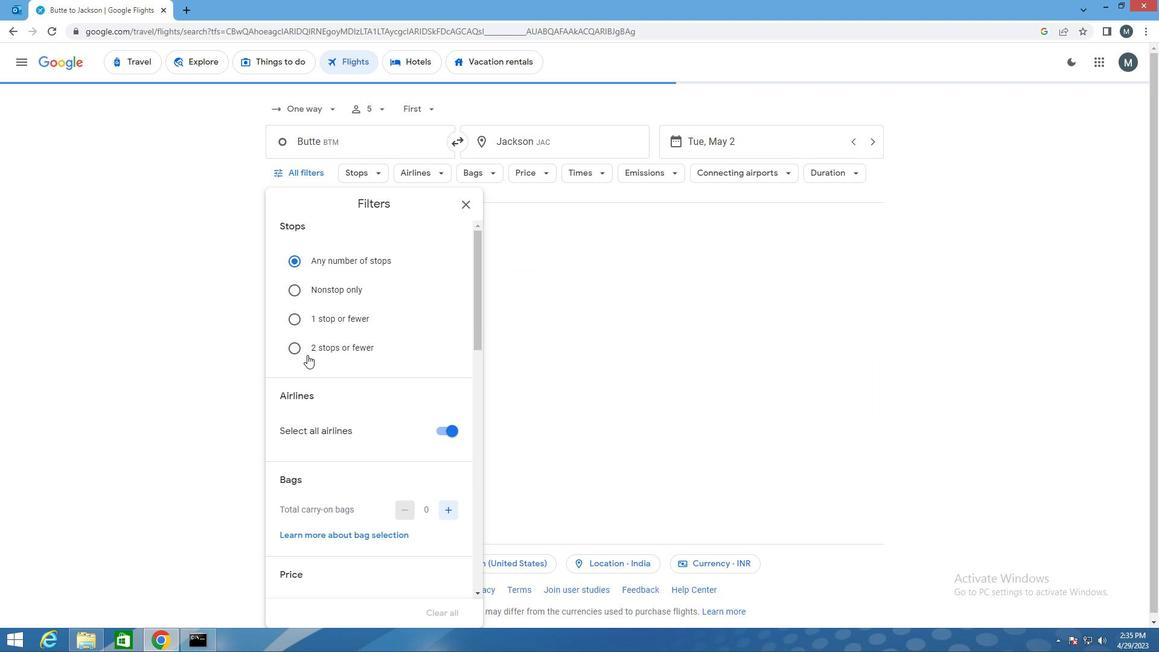 
Action: Mouse scrolled (318, 363) with delta (0, 0)
Screenshot: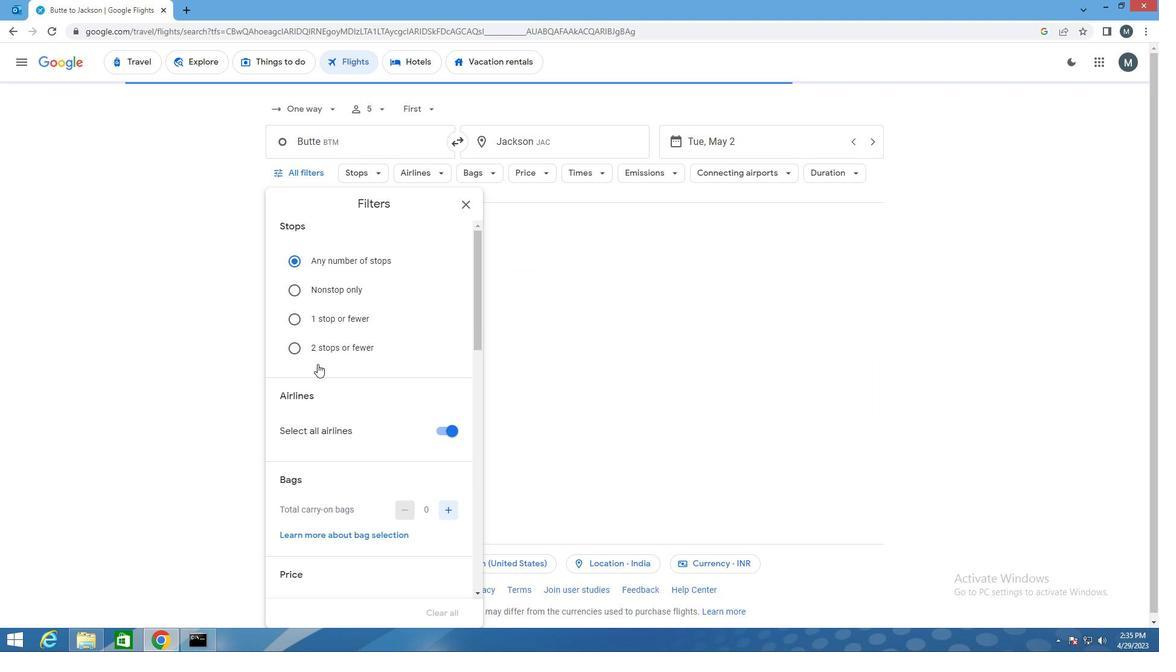 
Action: Mouse moved to (318, 364)
Screenshot: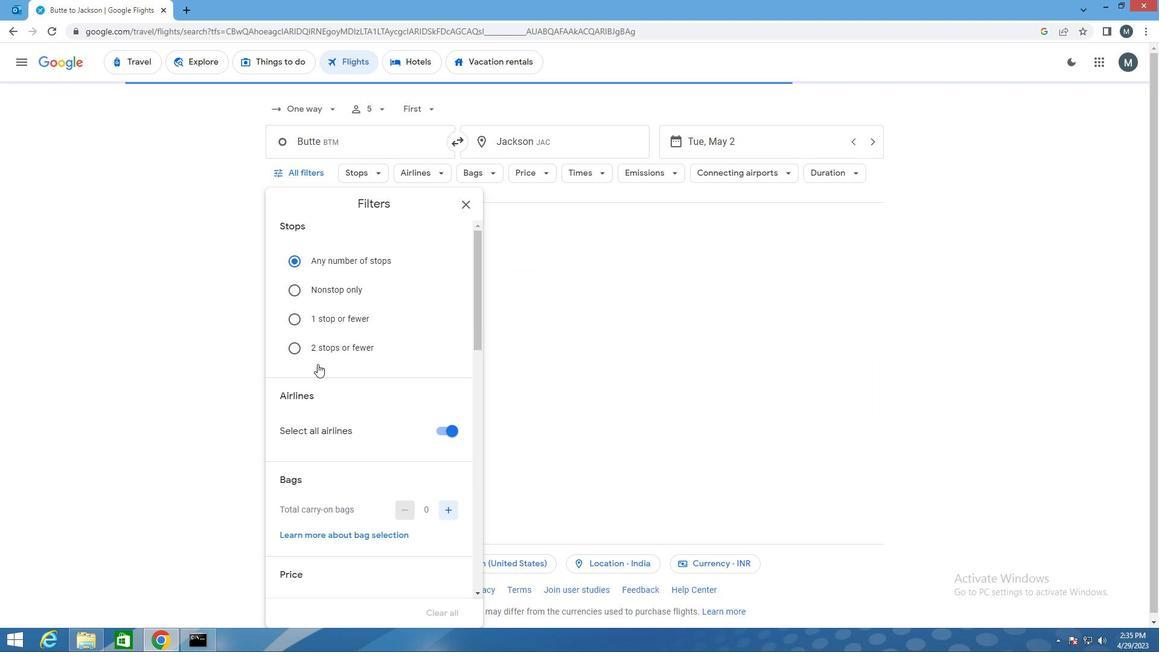 
Action: Mouse scrolled (318, 364) with delta (0, 0)
Screenshot: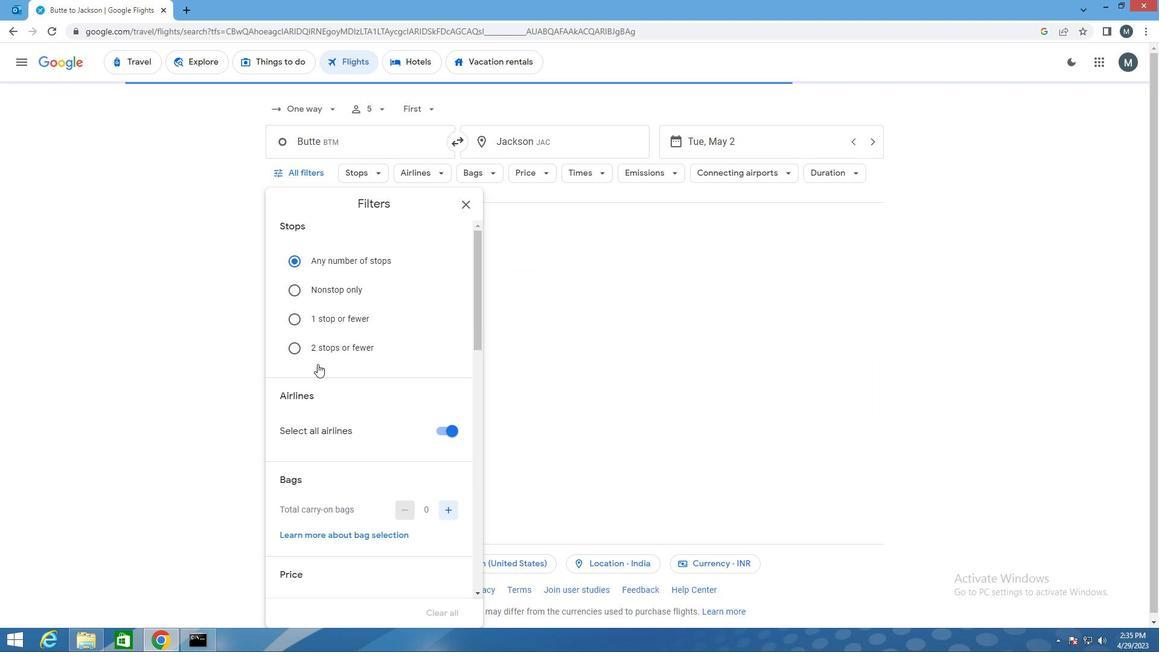 
Action: Mouse moved to (438, 311)
Screenshot: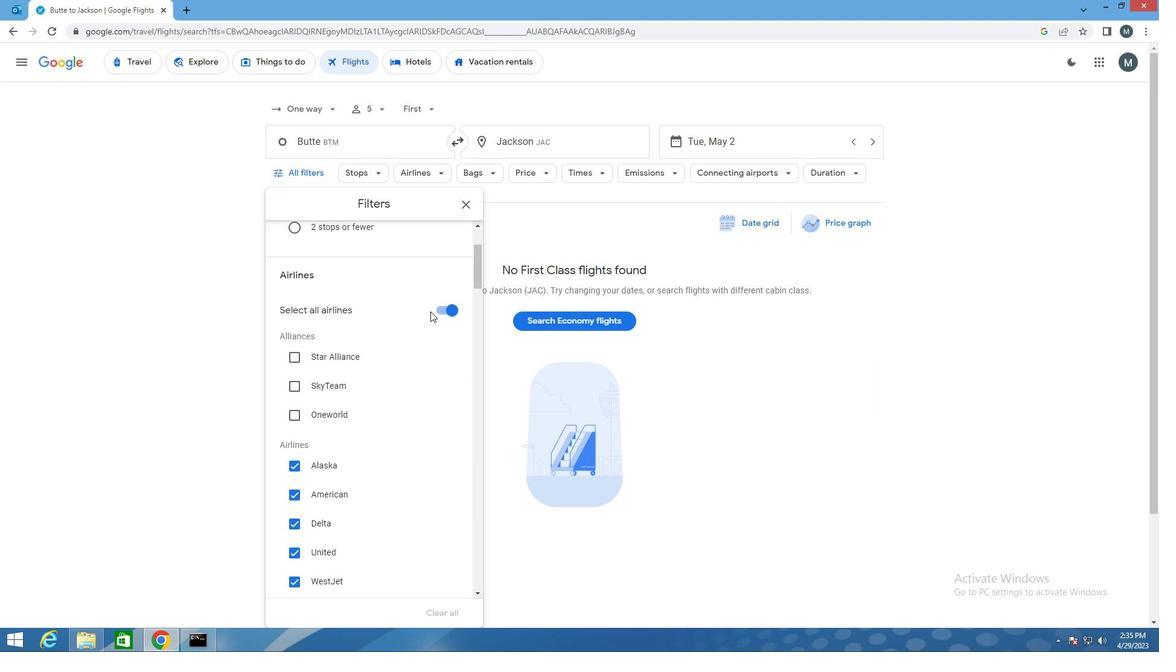 
Action: Mouse pressed left at (438, 311)
Screenshot: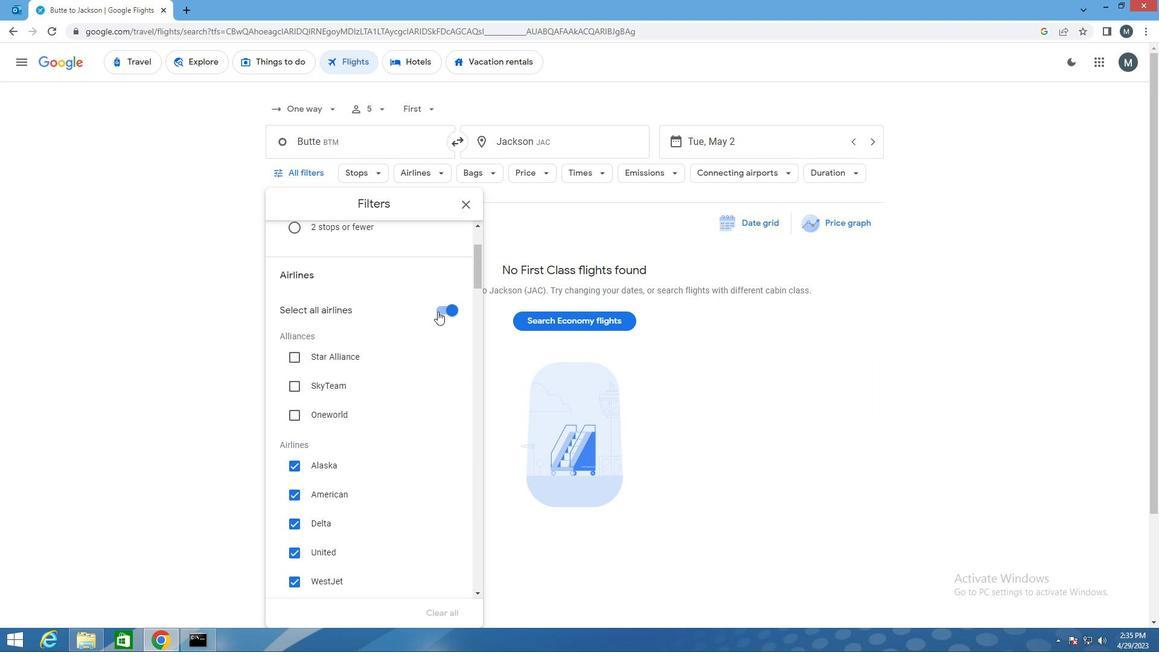 
Action: Mouse moved to (358, 367)
Screenshot: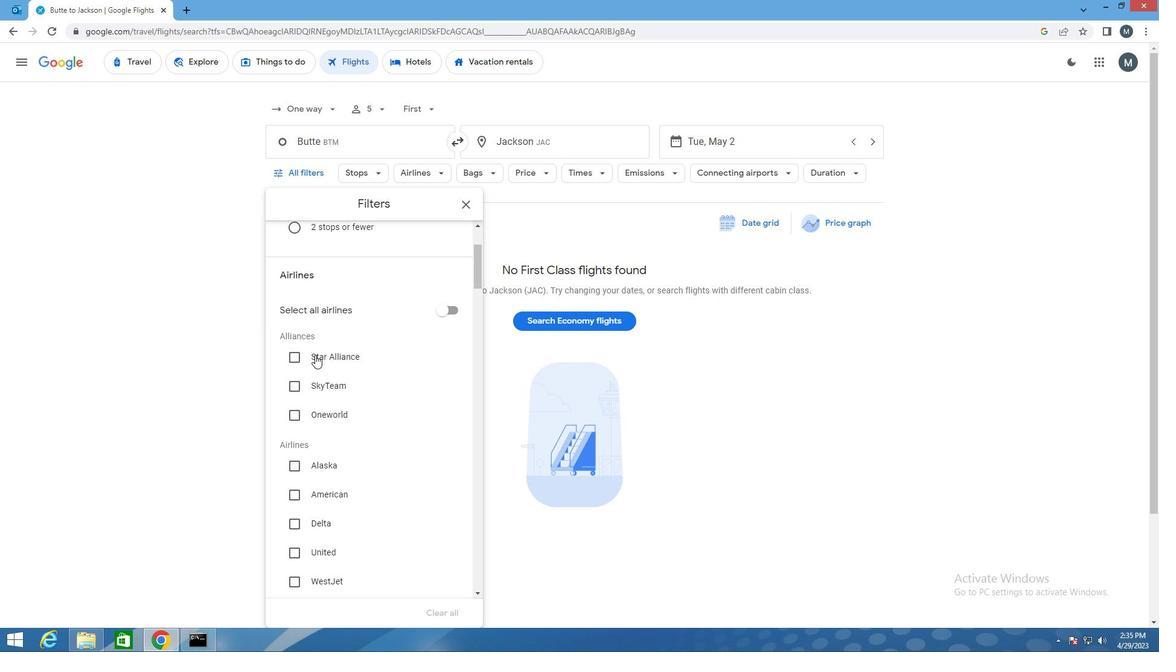 
Action: Mouse scrolled (358, 366) with delta (0, 0)
Screenshot: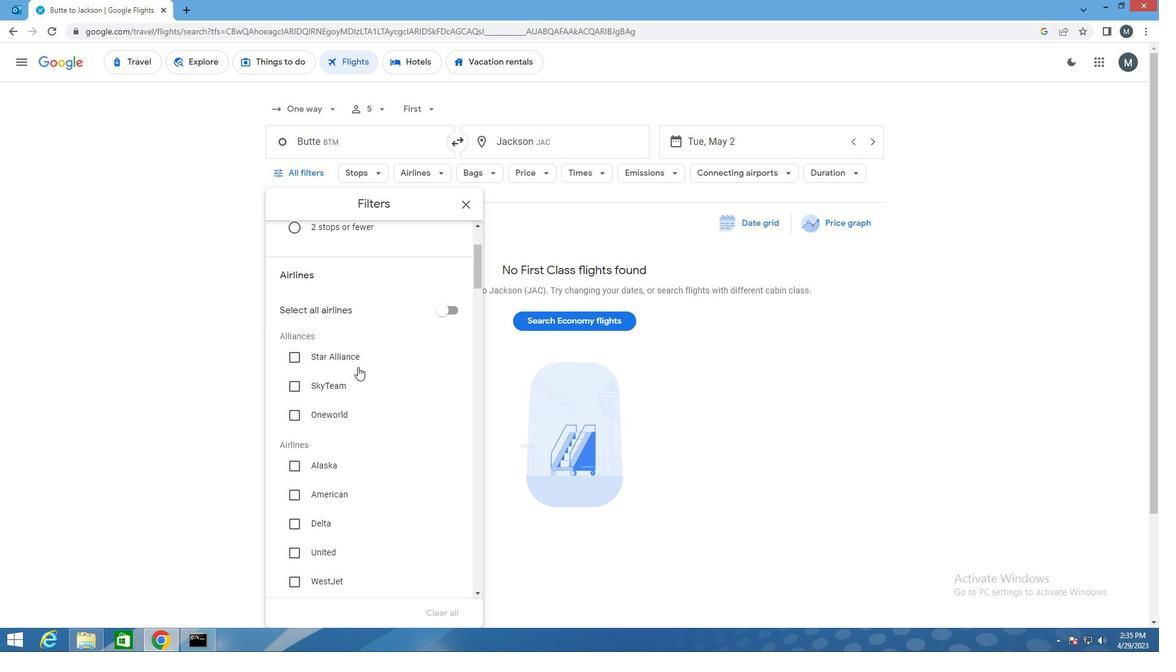 
Action: Mouse moved to (355, 367)
Screenshot: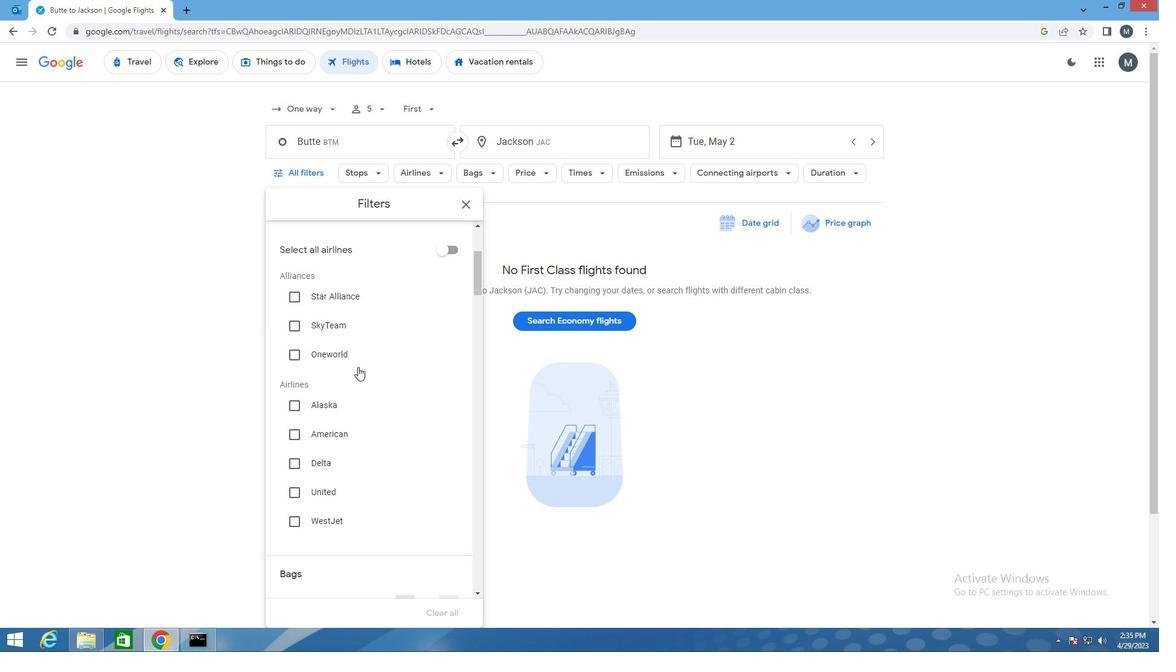 
Action: Mouse scrolled (355, 366) with delta (0, 0)
Screenshot: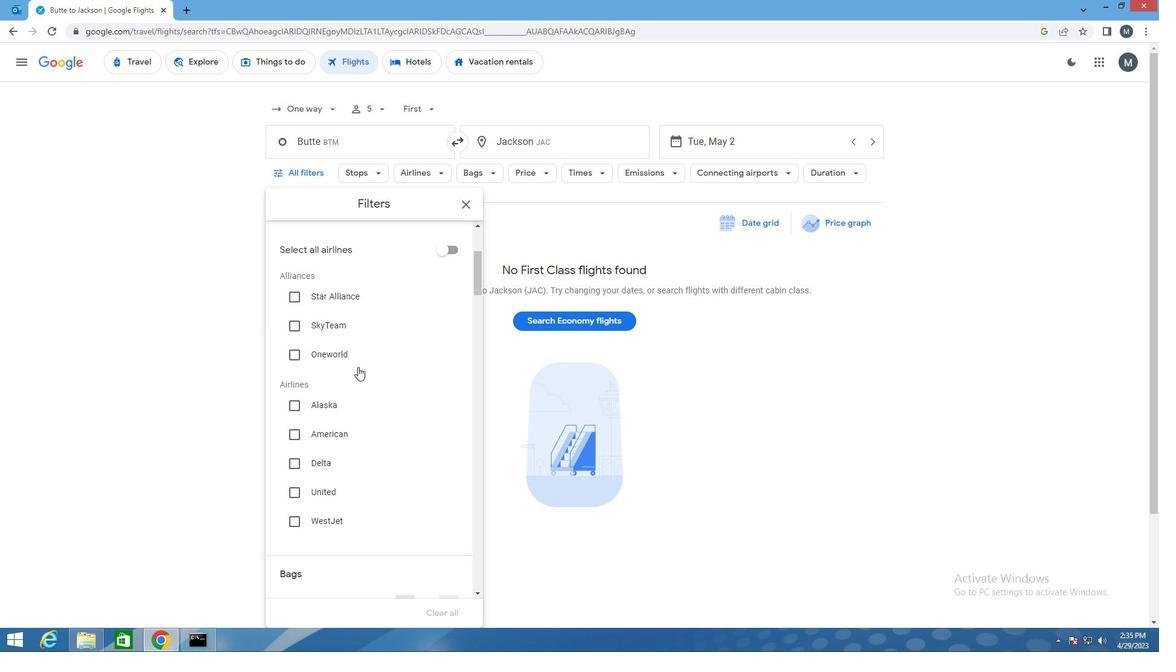 
Action: Mouse moved to (354, 369)
Screenshot: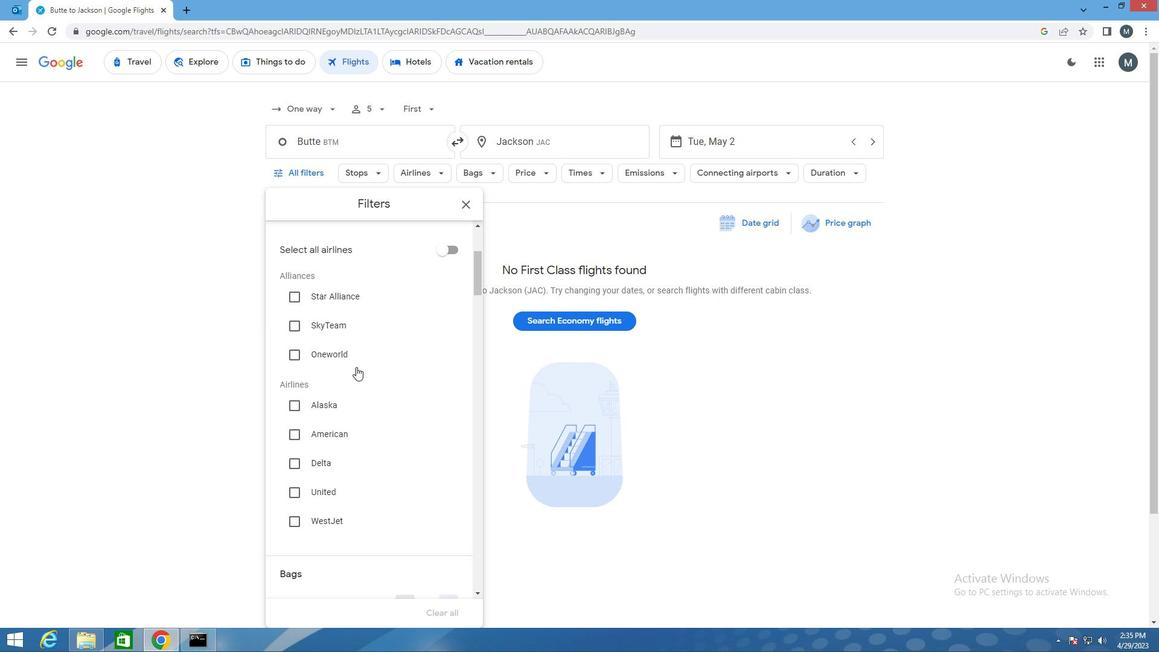 
Action: Mouse scrolled (354, 369) with delta (0, 0)
Screenshot: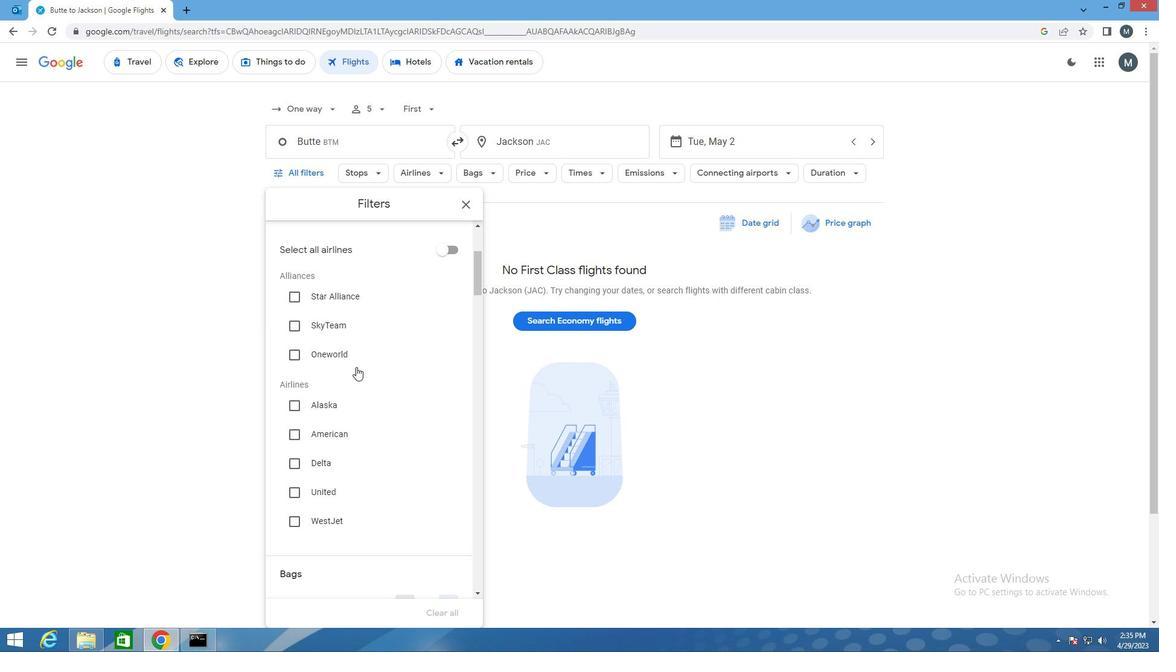
Action: Mouse moved to (361, 356)
Screenshot: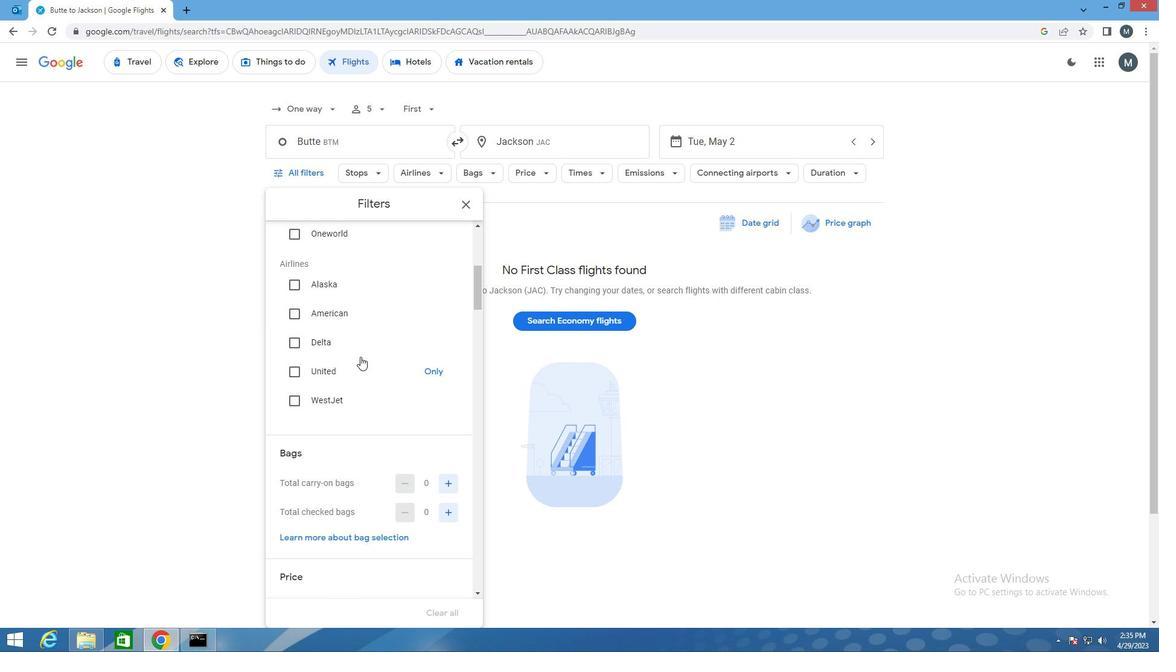 
Action: Mouse scrolled (361, 355) with delta (0, 0)
Screenshot: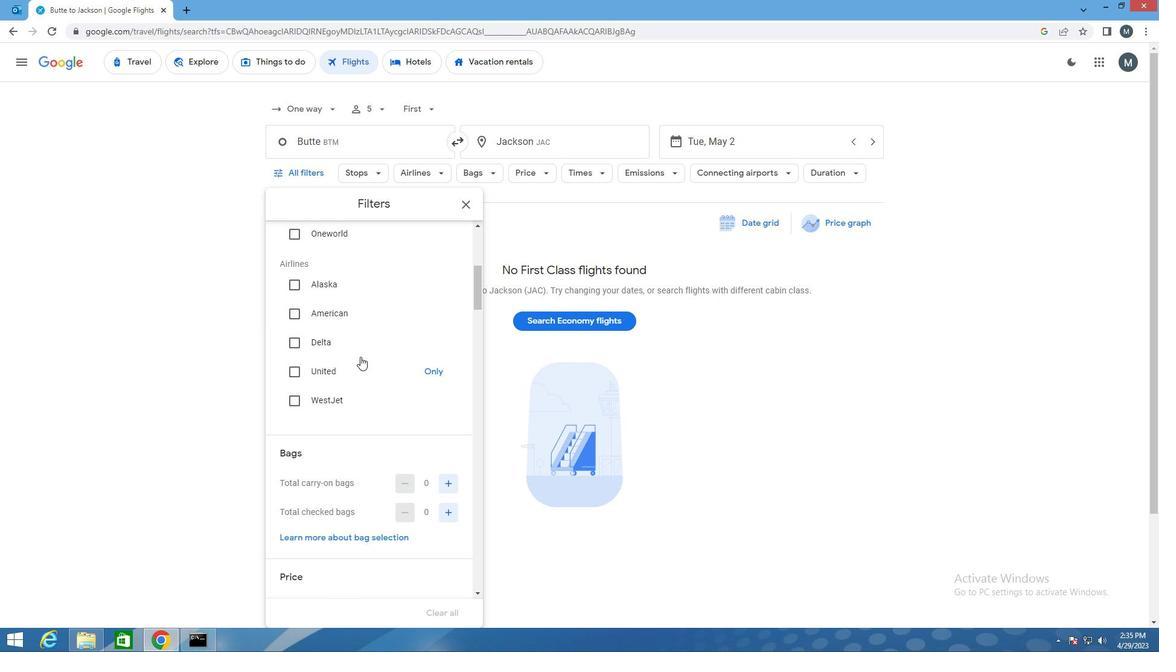 
Action: Mouse moved to (446, 454)
Screenshot: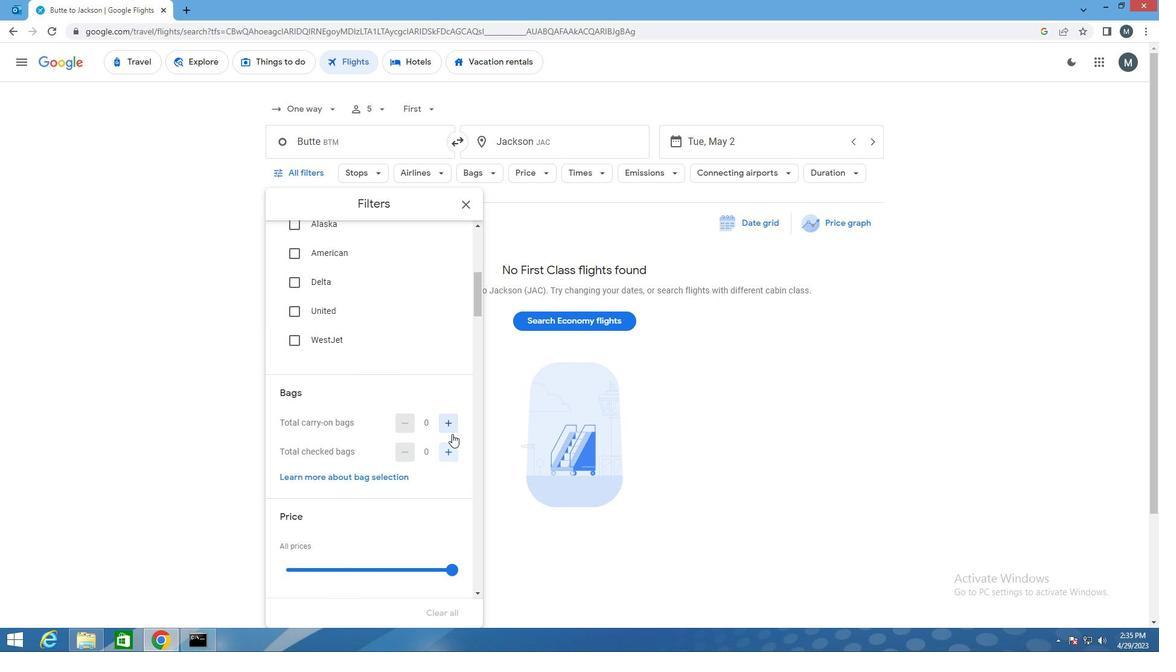 
Action: Mouse pressed left at (446, 454)
Screenshot: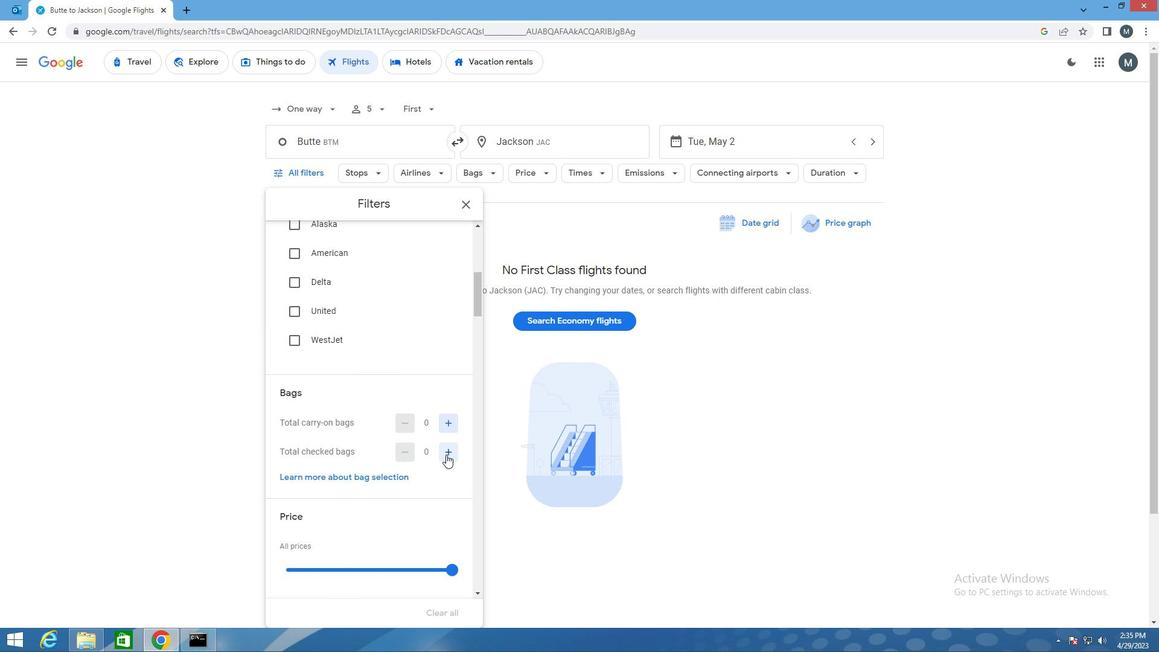 
Action: Mouse pressed left at (446, 454)
Screenshot: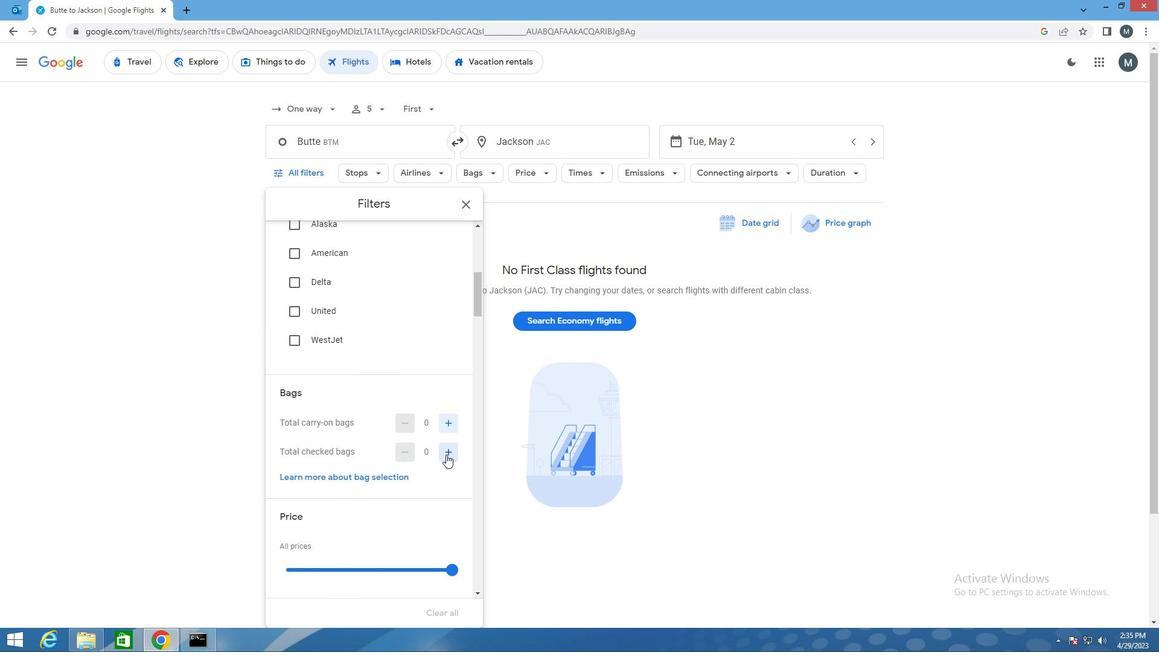 
Action: Mouse moved to (423, 401)
Screenshot: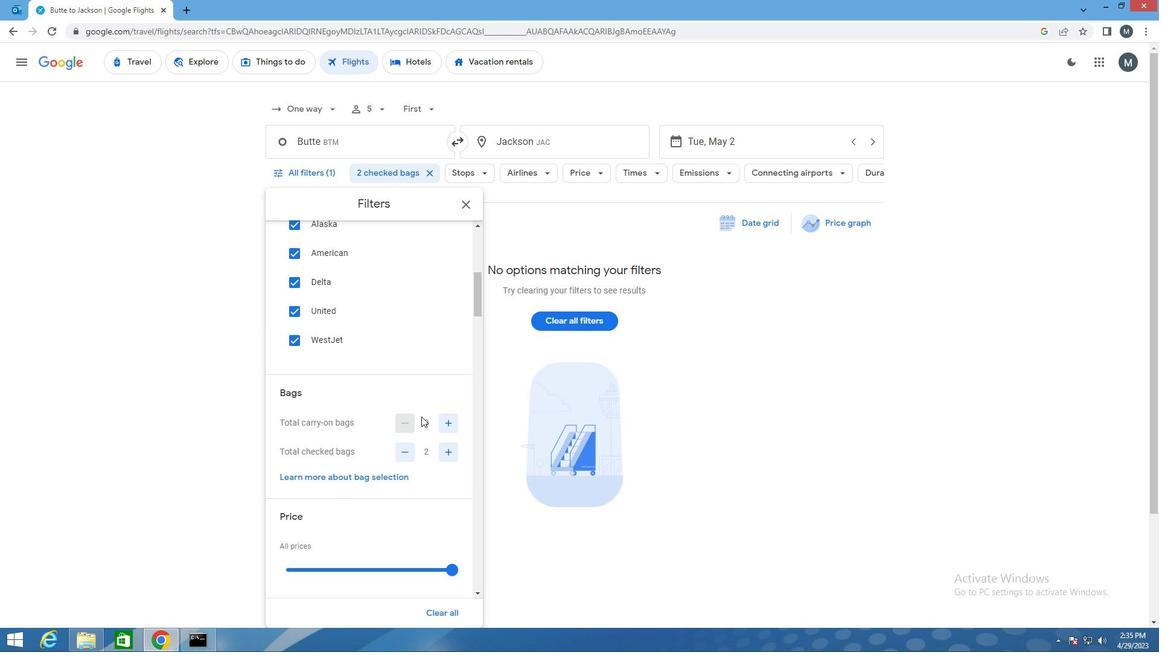 
Action: Mouse scrolled (423, 400) with delta (0, 0)
Screenshot: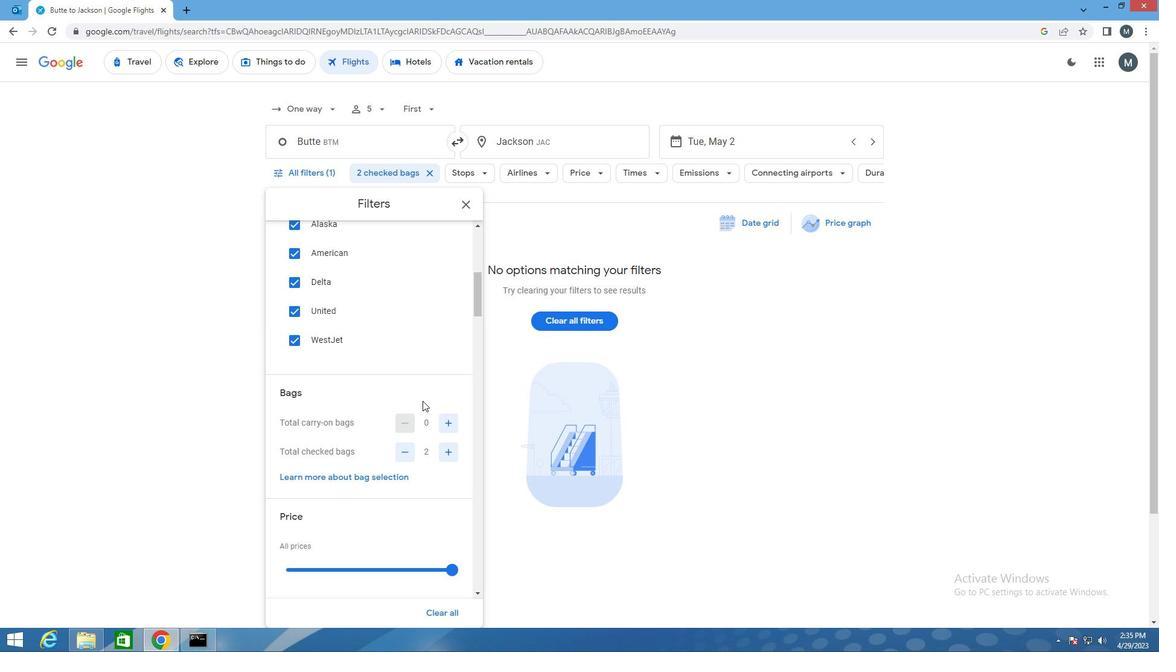 
Action: Mouse moved to (391, 415)
Screenshot: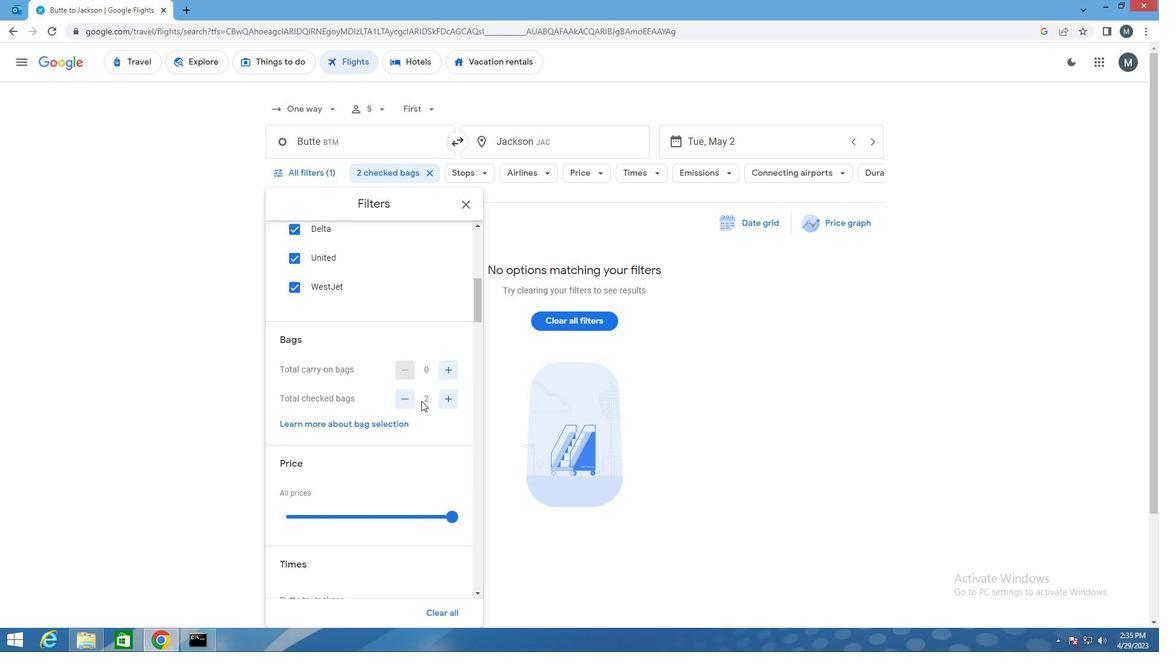 
Action: Mouse scrolled (391, 414) with delta (0, 0)
Screenshot: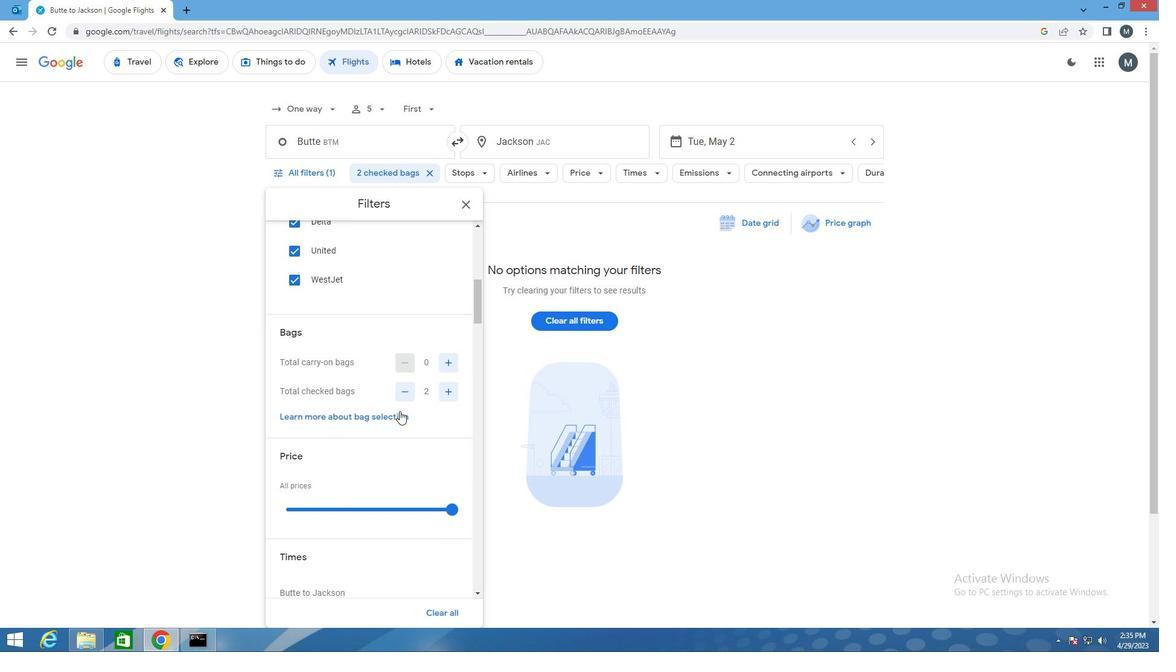 
Action: Mouse moved to (408, 410)
Screenshot: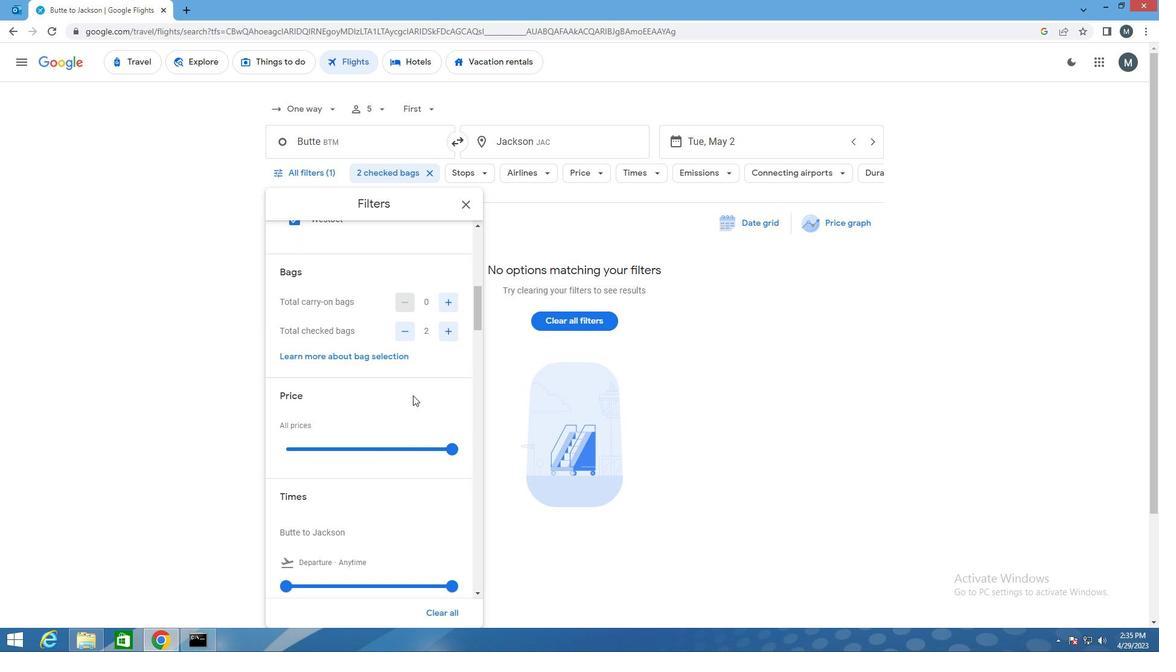 
Action: Mouse scrolled (408, 409) with delta (0, 0)
Screenshot: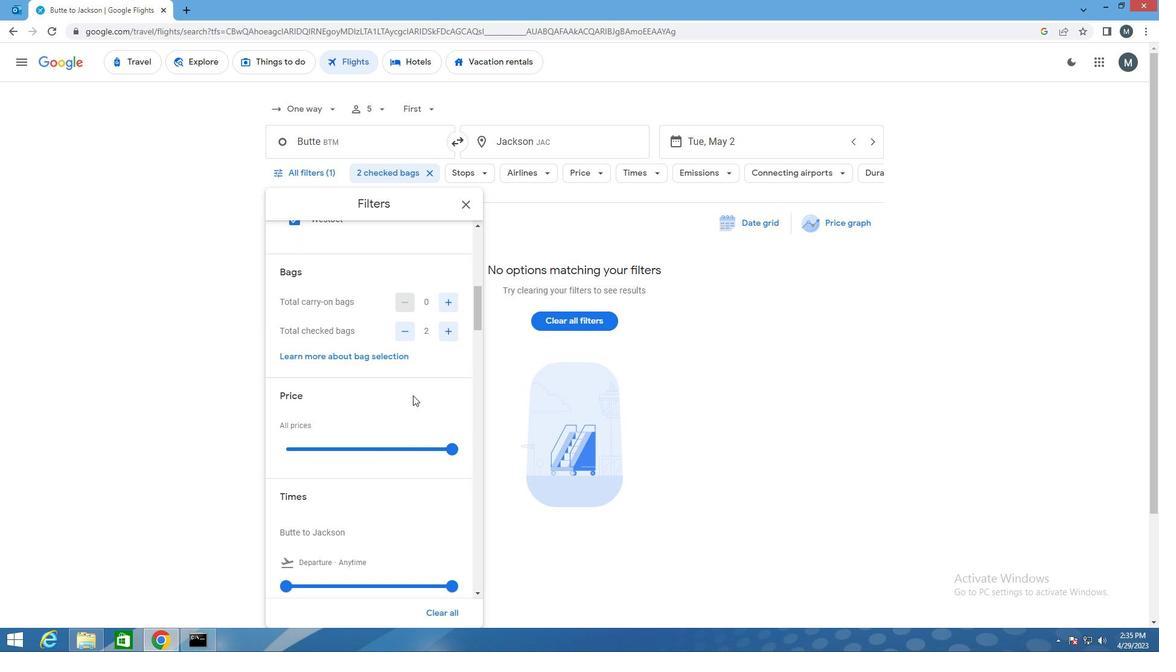 
Action: Mouse moved to (428, 387)
Screenshot: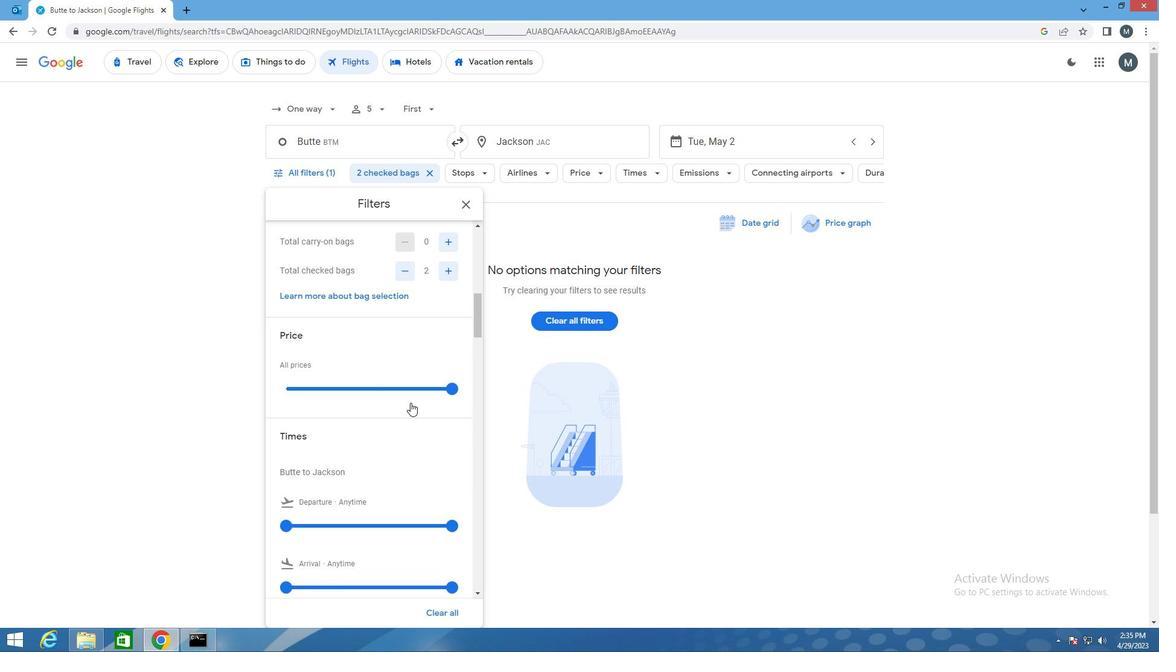 
Action: Mouse pressed left at (428, 387)
Screenshot: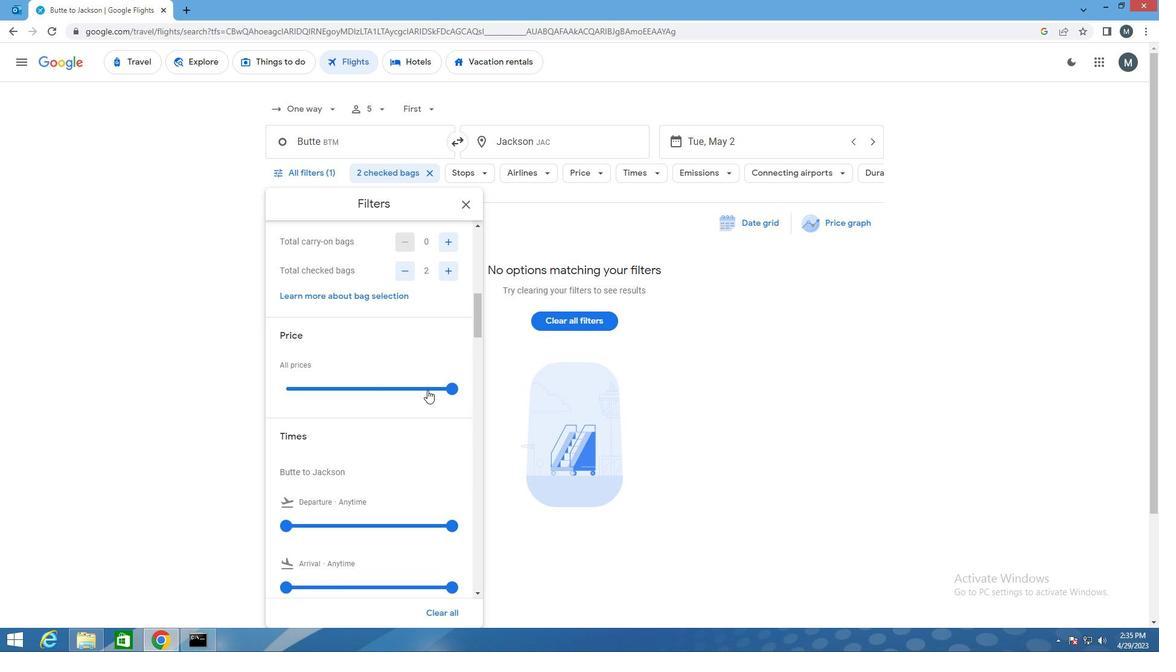 
Action: Mouse moved to (442, 387)
Screenshot: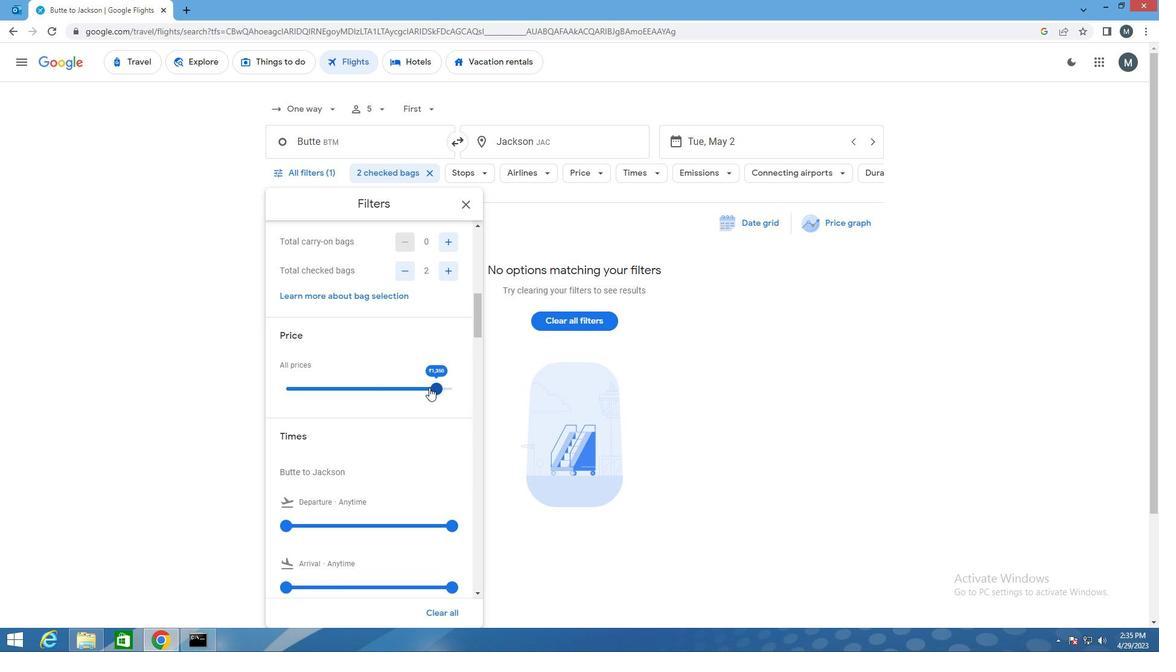
Action: Mouse pressed left at (442, 387)
Screenshot: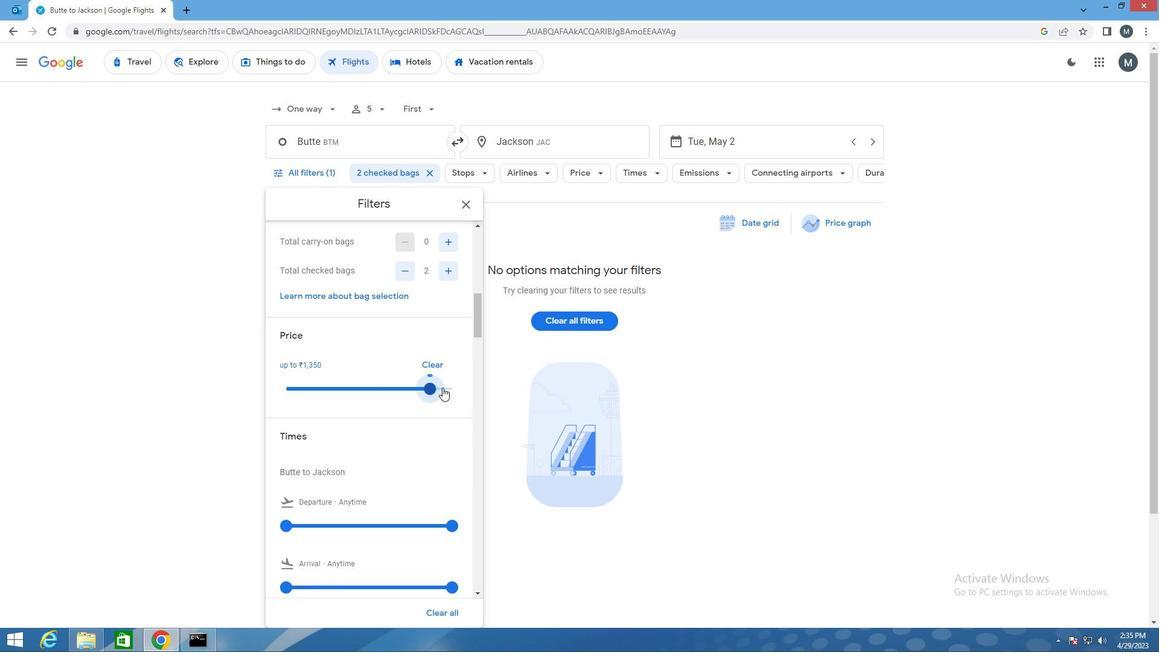 
Action: Mouse moved to (396, 384)
Screenshot: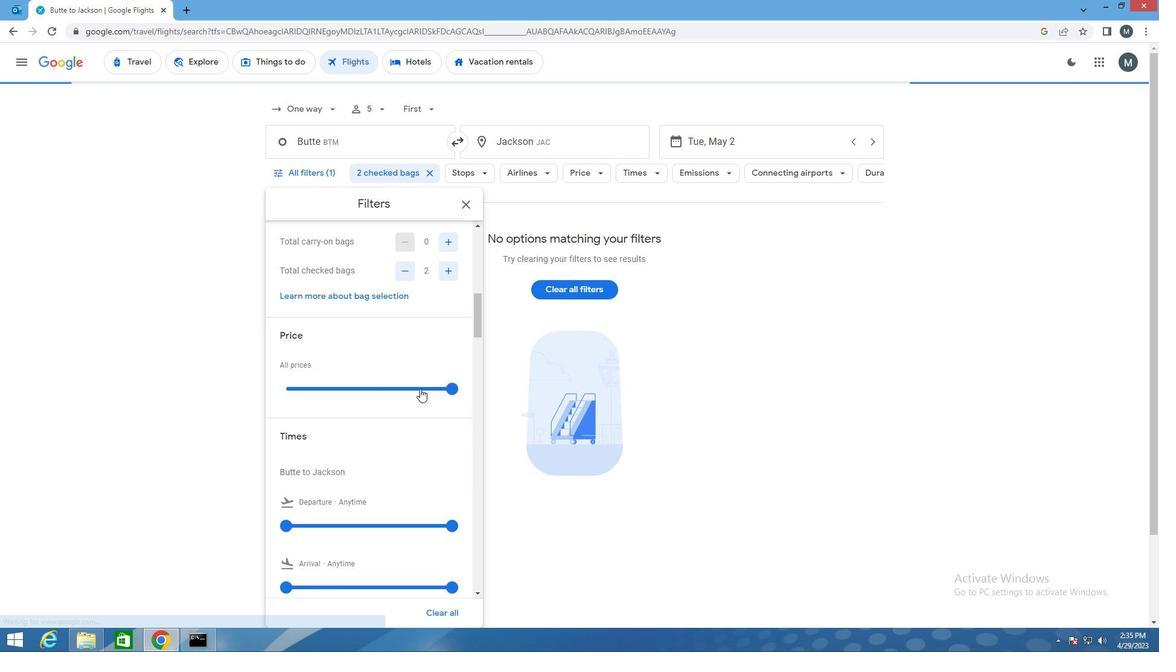 
Action: Mouse scrolled (396, 383) with delta (0, 0)
Screenshot: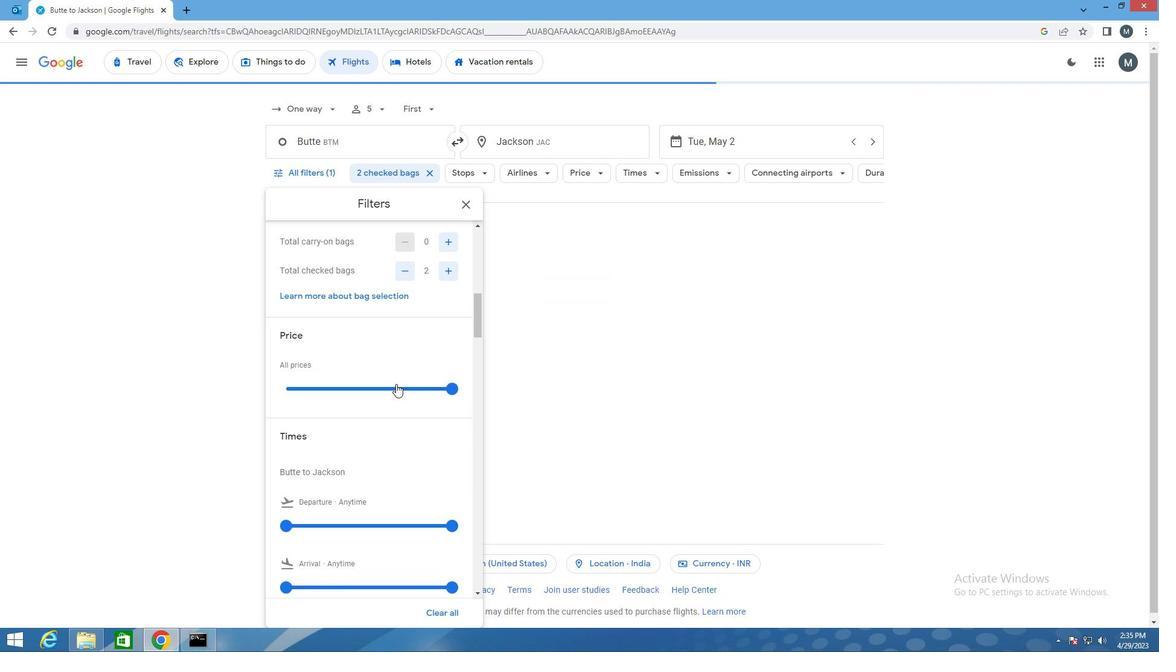 
Action: Mouse scrolled (396, 383) with delta (0, 0)
Screenshot: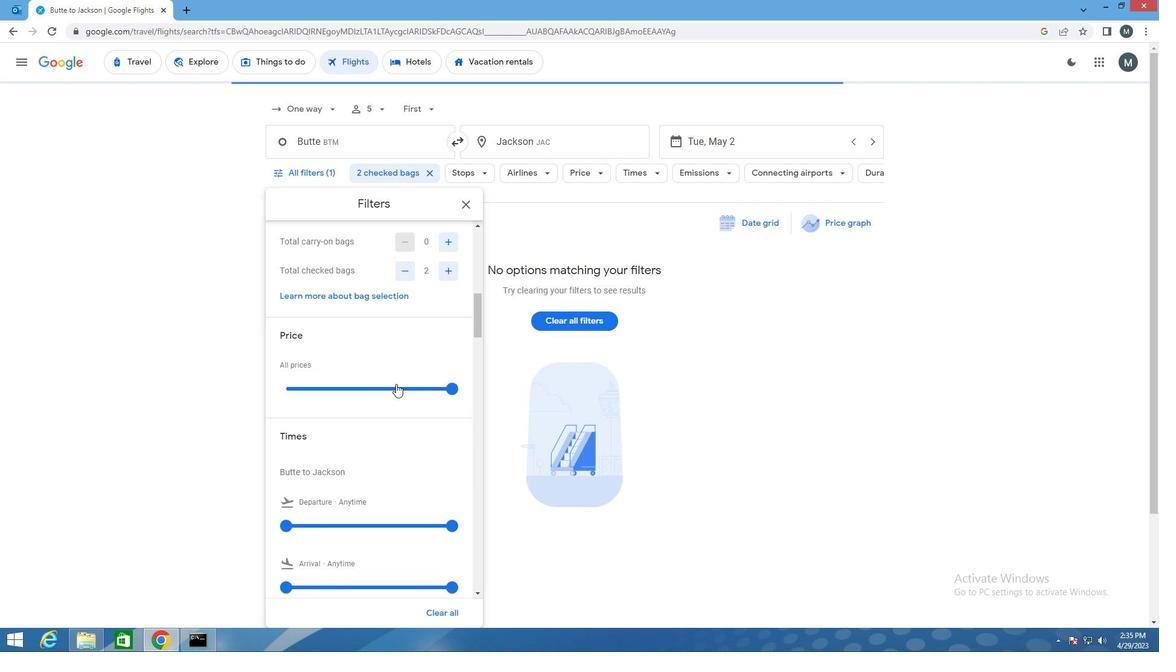 
Action: Mouse moved to (289, 405)
Screenshot: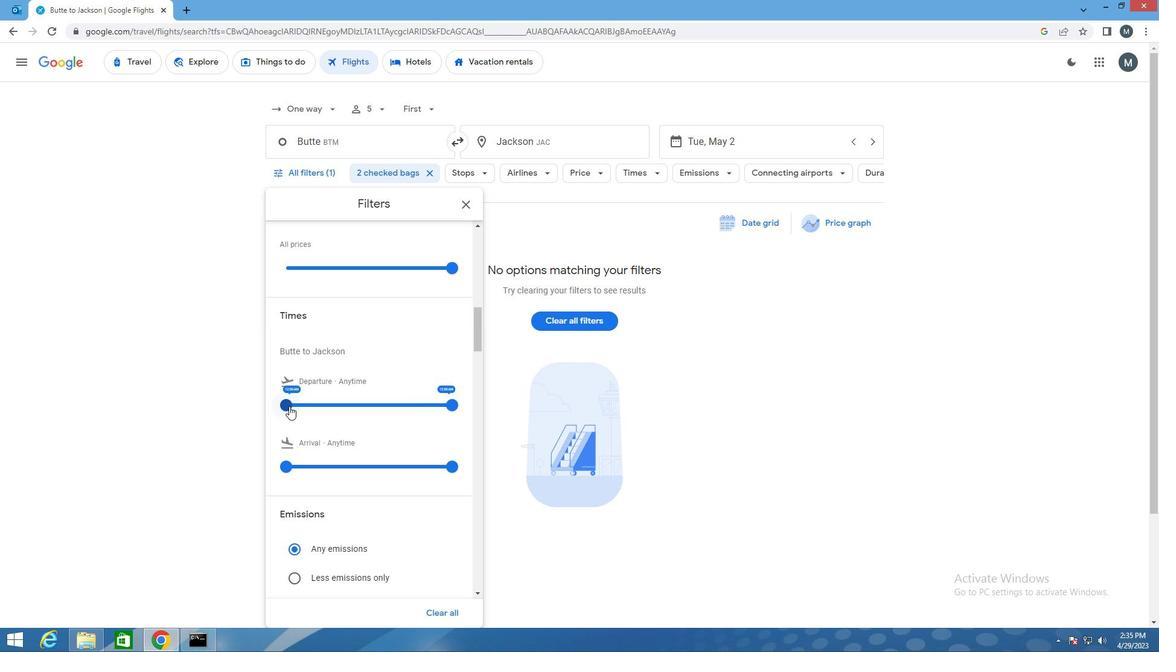 
Action: Mouse pressed left at (289, 405)
Screenshot: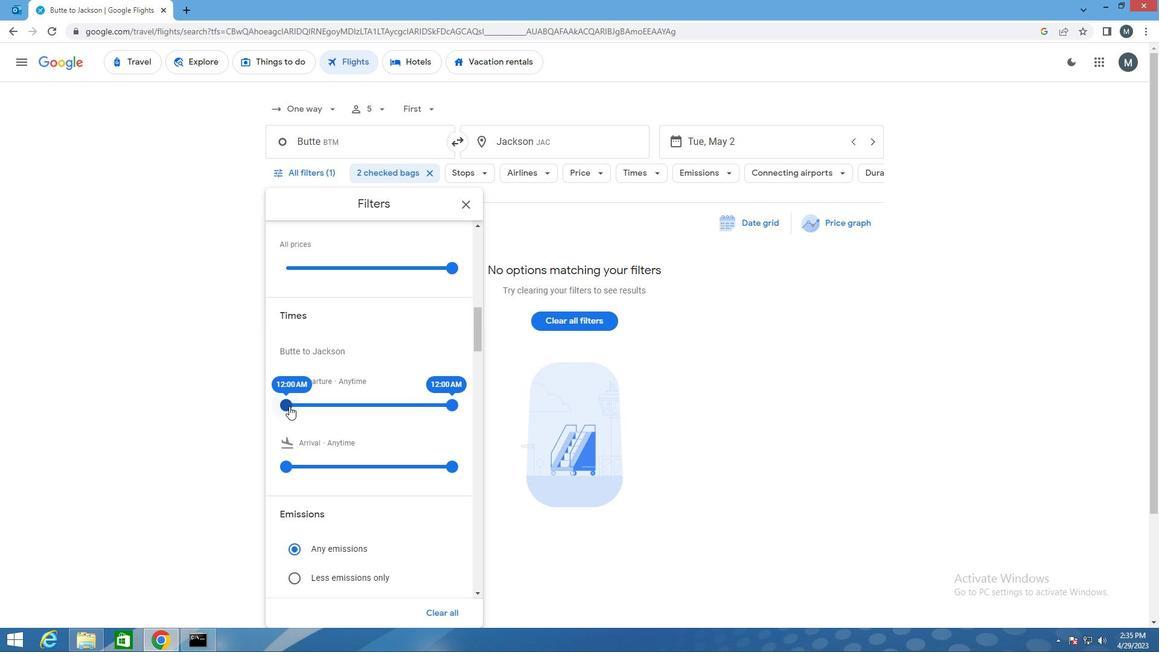 
Action: Mouse moved to (414, 402)
Screenshot: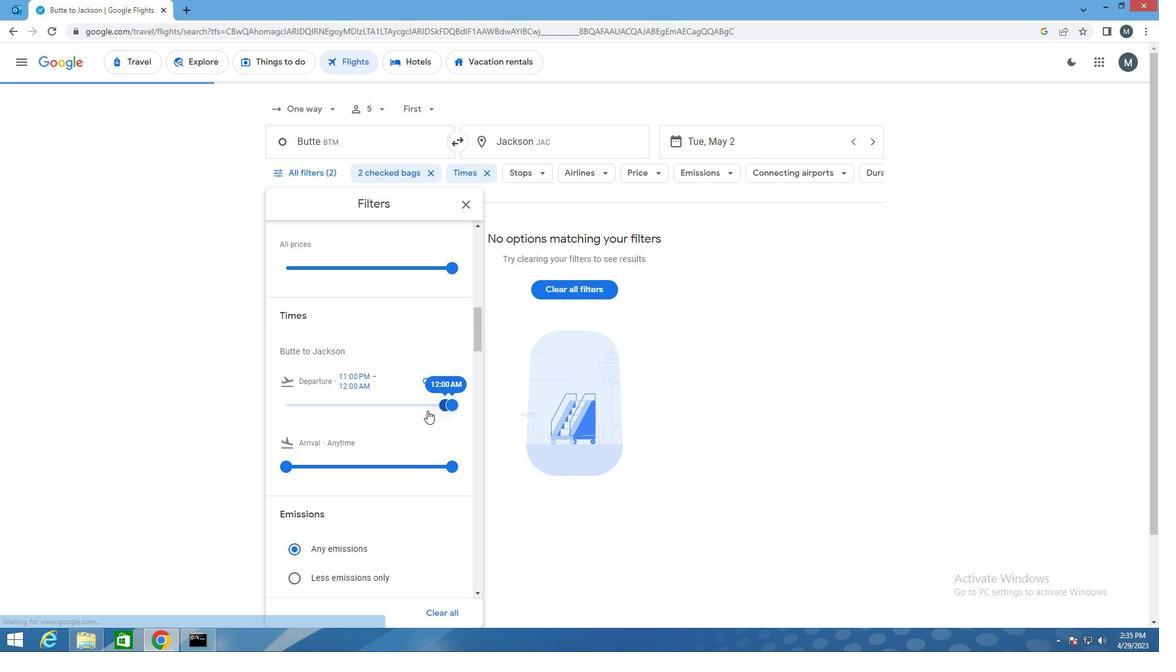 
Action: Mouse scrolled (414, 402) with delta (0, 0)
Screenshot: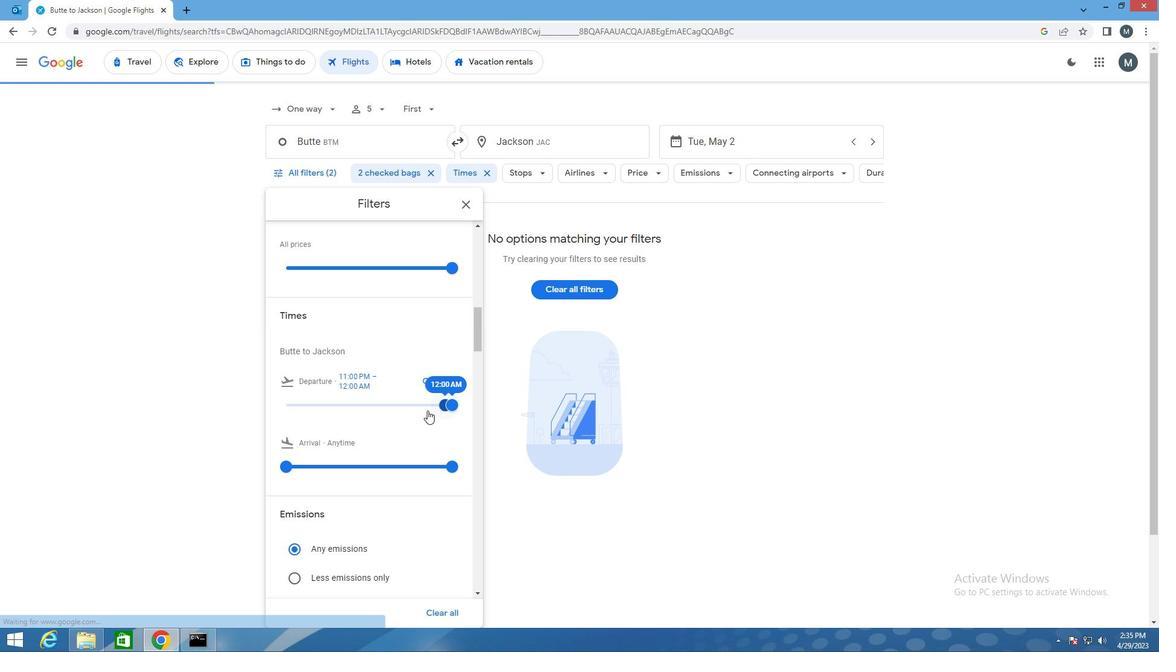 
Action: Mouse scrolled (414, 402) with delta (0, 0)
Screenshot: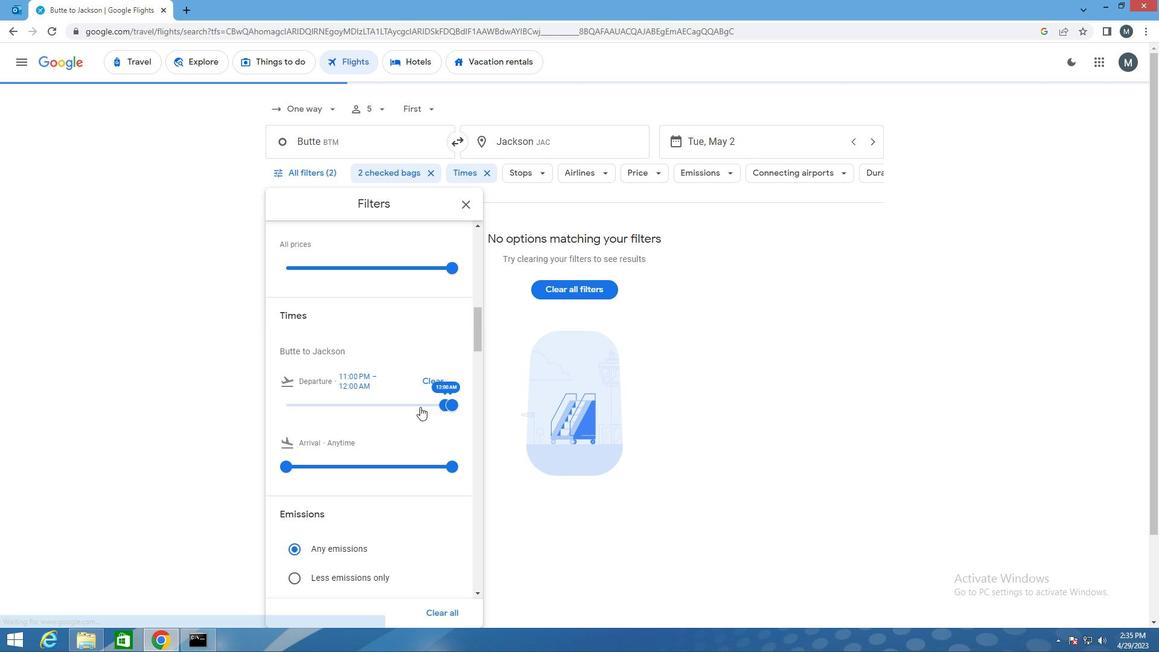 
Action: Mouse moved to (466, 206)
Screenshot: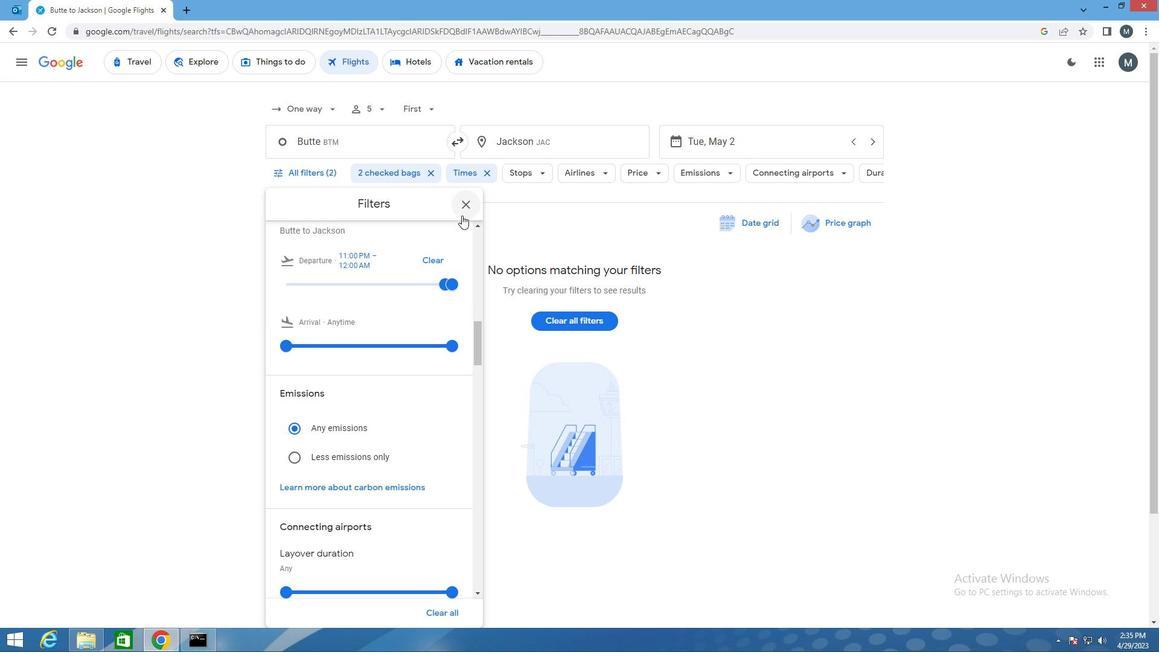 
Action: Mouse pressed left at (466, 206)
Screenshot: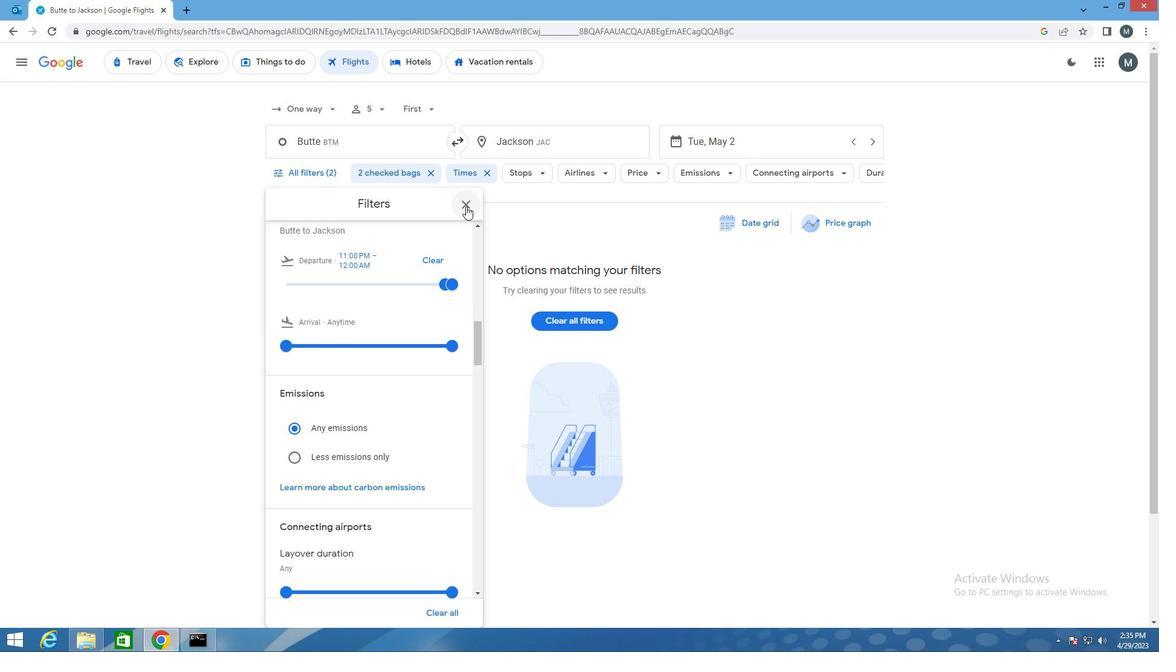 
